Task: Look for space in Jacmel, Haiti from 5th September, 2023 to 12th September, 2023 for 2 adults in price range Rs.10000 to Rs.15000.  With 1  bedroom having 1 bed and 1 bathroom. Property type can be house, flat, guest house, hotel. Booking option can be shelf check-in. Required host language is English.
Action: Mouse moved to (428, 62)
Screenshot: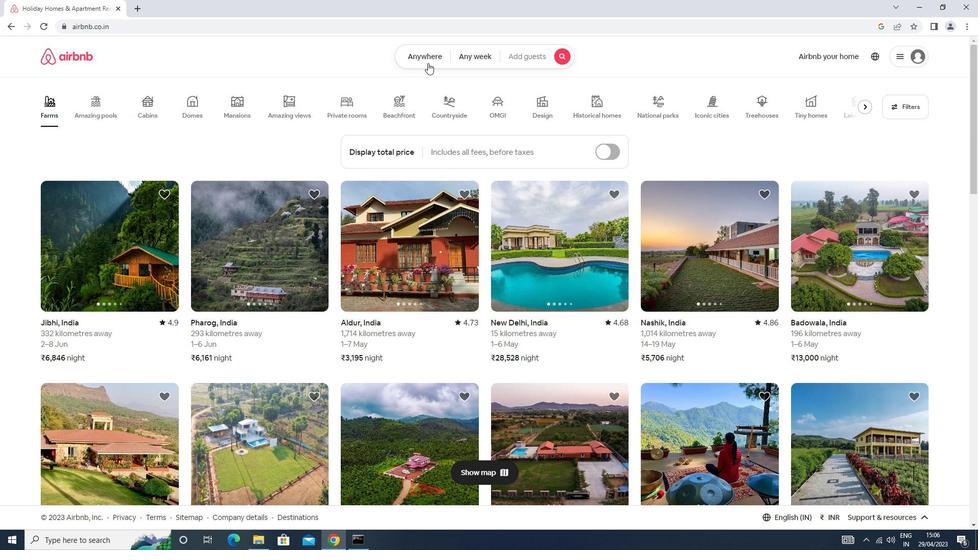 
Action: Mouse pressed left at (428, 62)
Screenshot: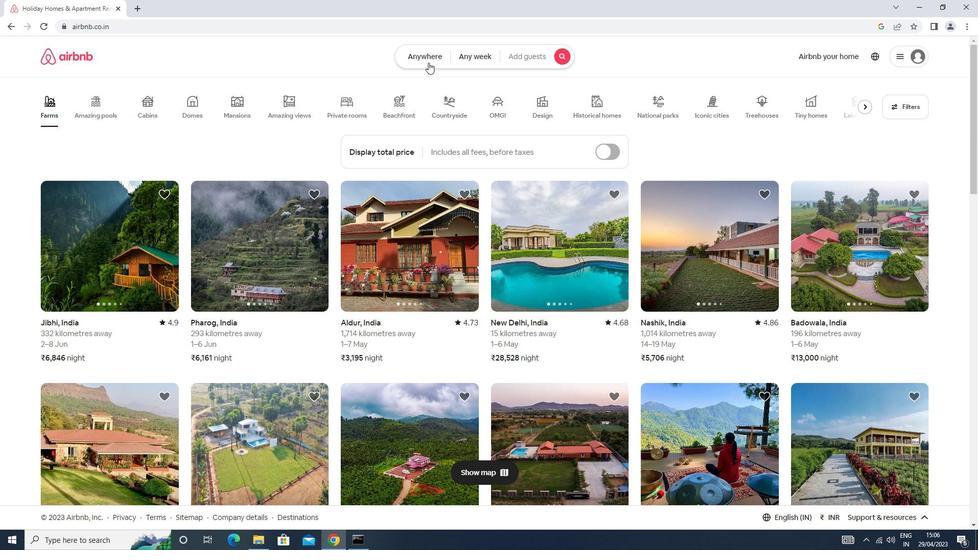 
Action: Mouse moved to (407, 92)
Screenshot: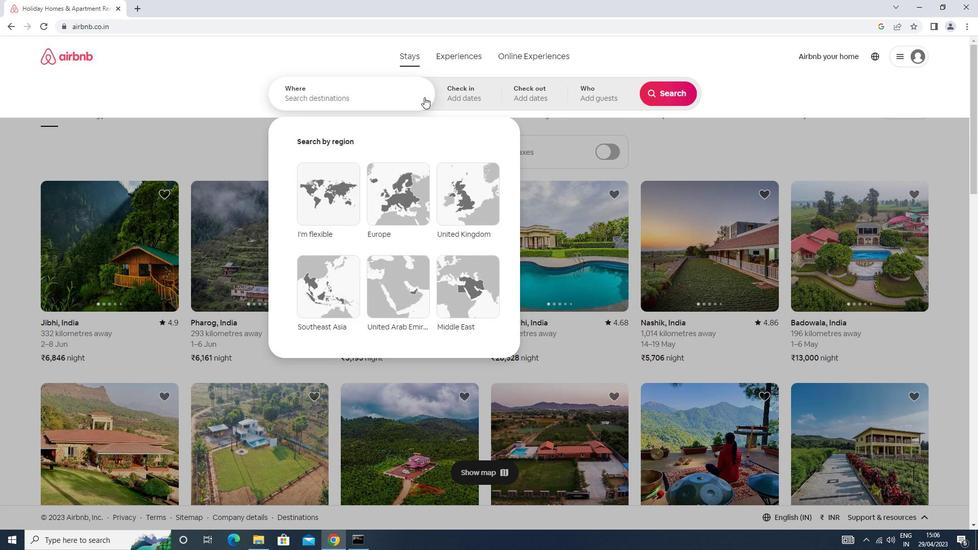 
Action: Mouse pressed left at (407, 92)
Screenshot: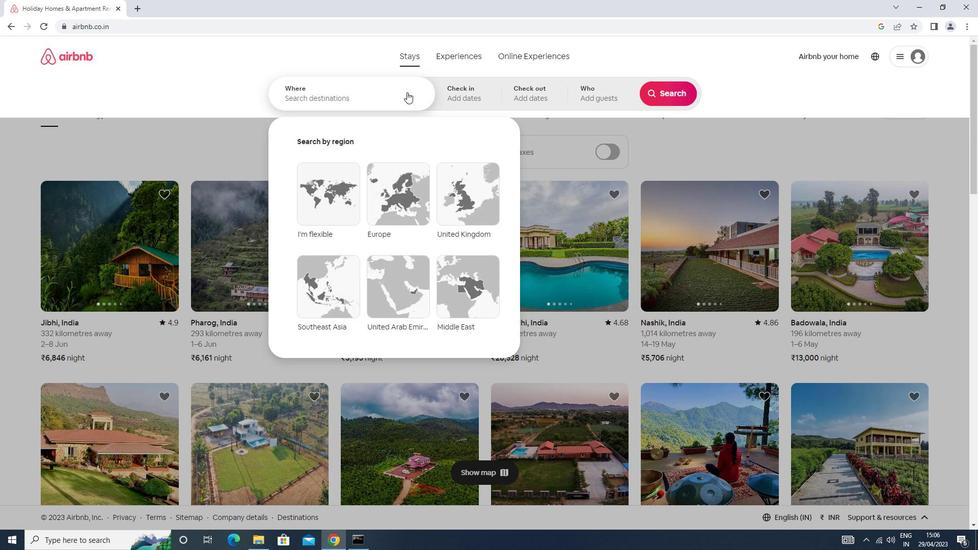 
Action: Mouse moved to (404, 92)
Screenshot: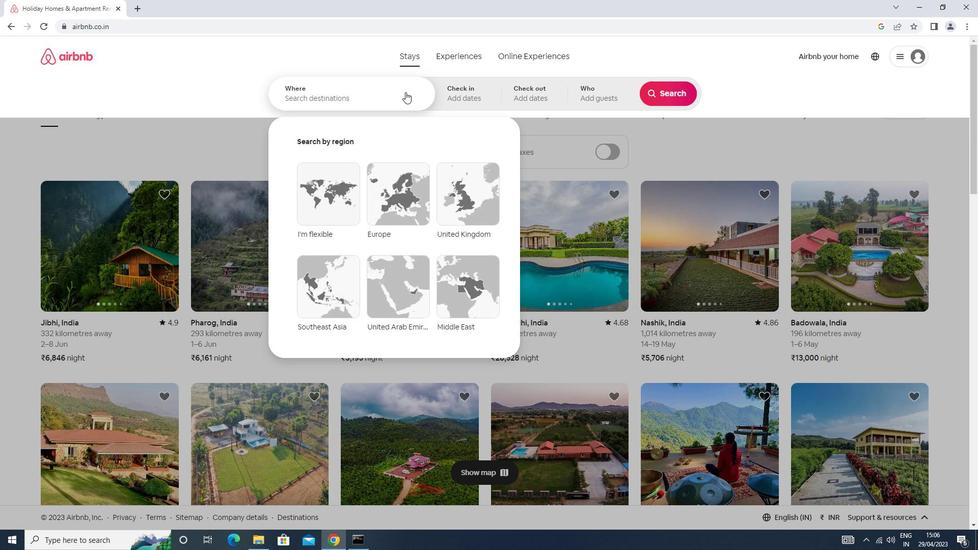 
Action: Key pressed <Key.caps_lock>j<Key.caps_lock>acmel<Key.down><Key.enter>
Screenshot: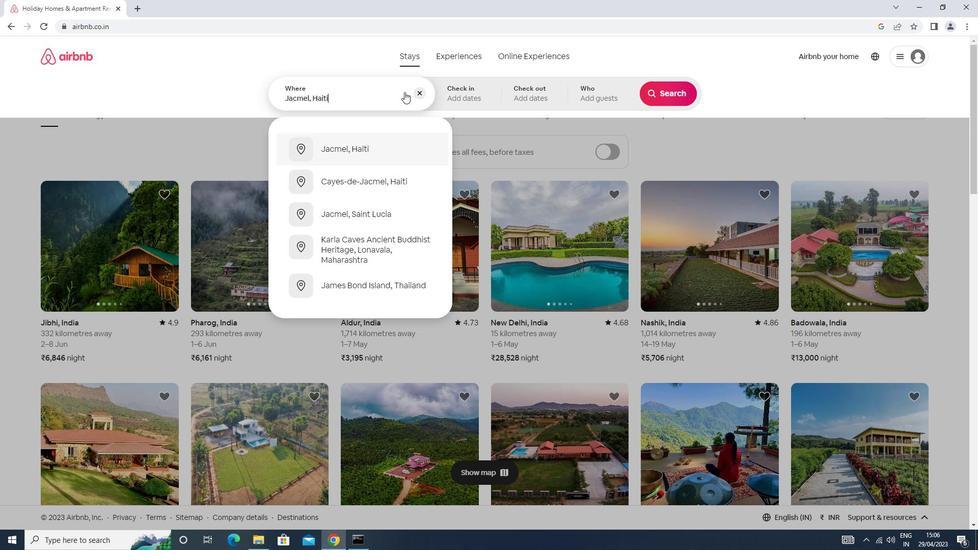 
Action: Mouse moved to (671, 174)
Screenshot: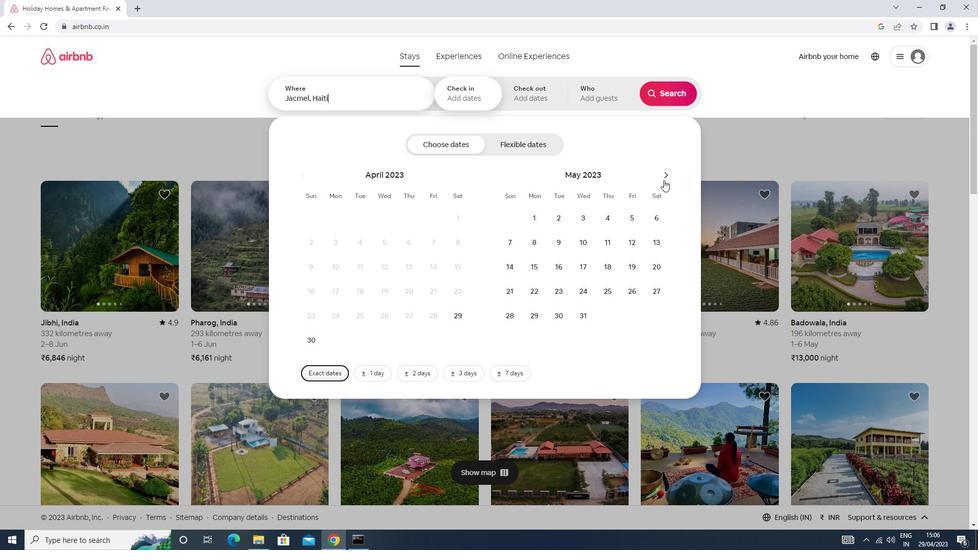 
Action: Mouse pressed left at (671, 174)
Screenshot: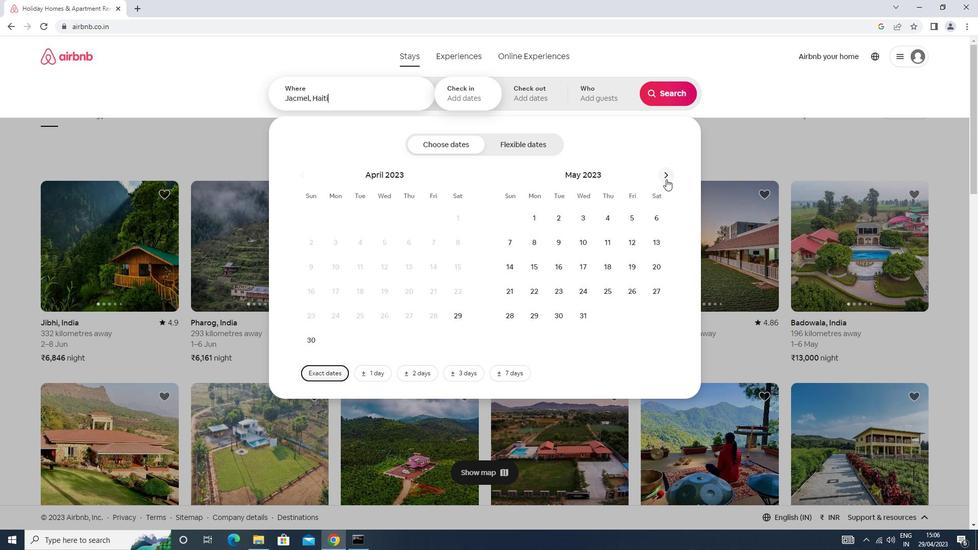 
Action: Mouse pressed left at (671, 174)
Screenshot: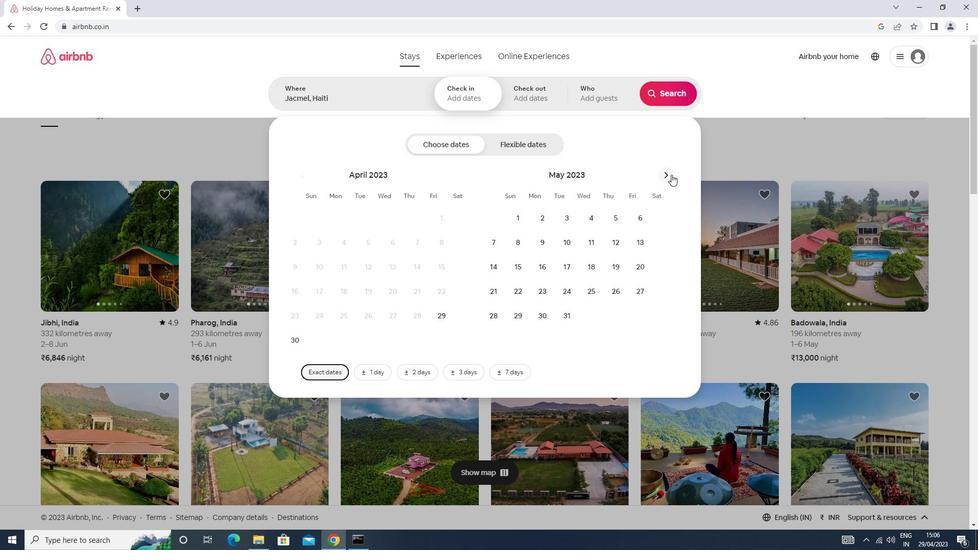 
Action: Mouse pressed left at (671, 174)
Screenshot: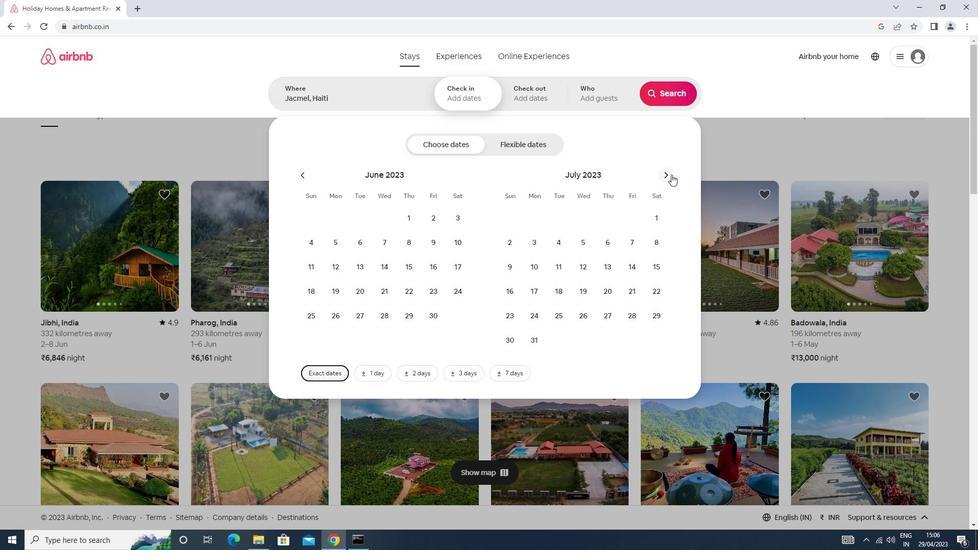 
Action: Mouse moved to (671, 172)
Screenshot: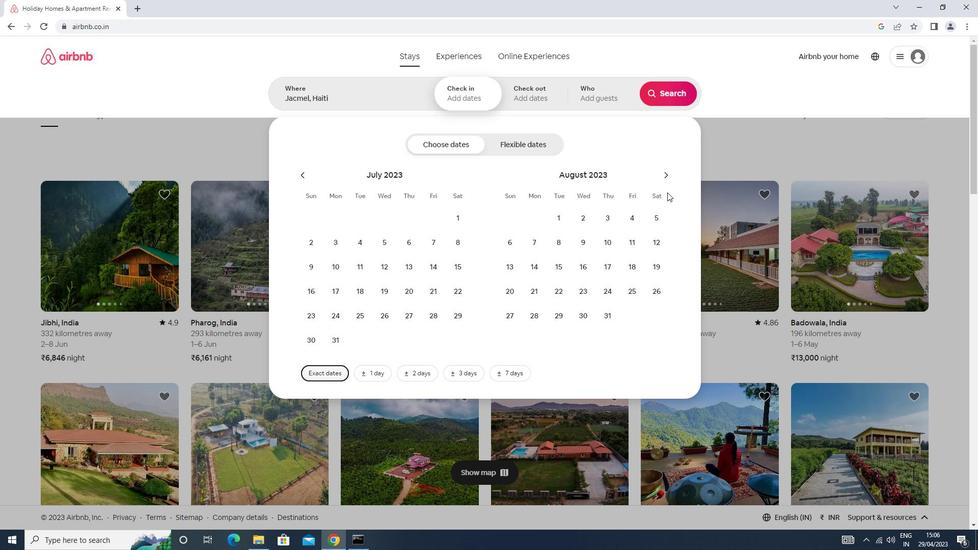 
Action: Mouse pressed left at (671, 172)
Screenshot: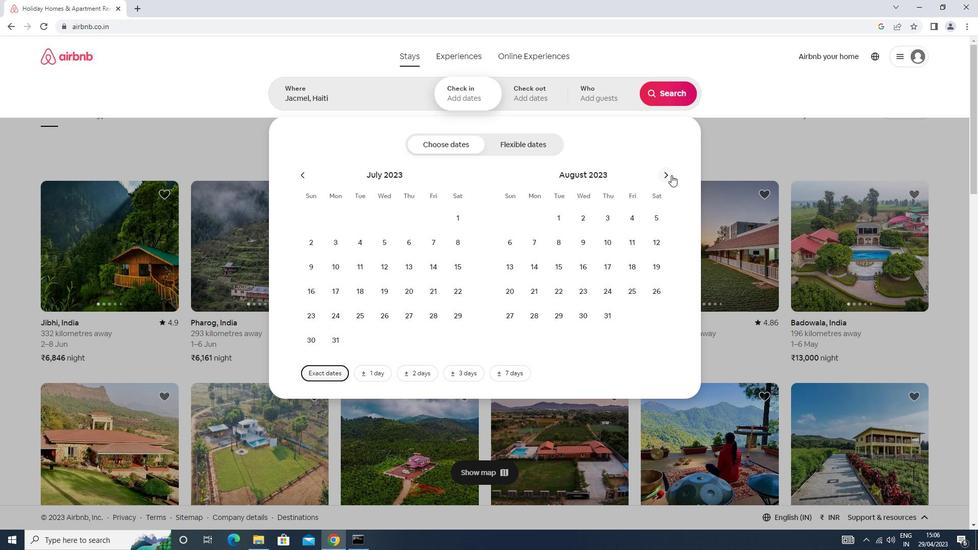 
Action: Mouse moved to (562, 237)
Screenshot: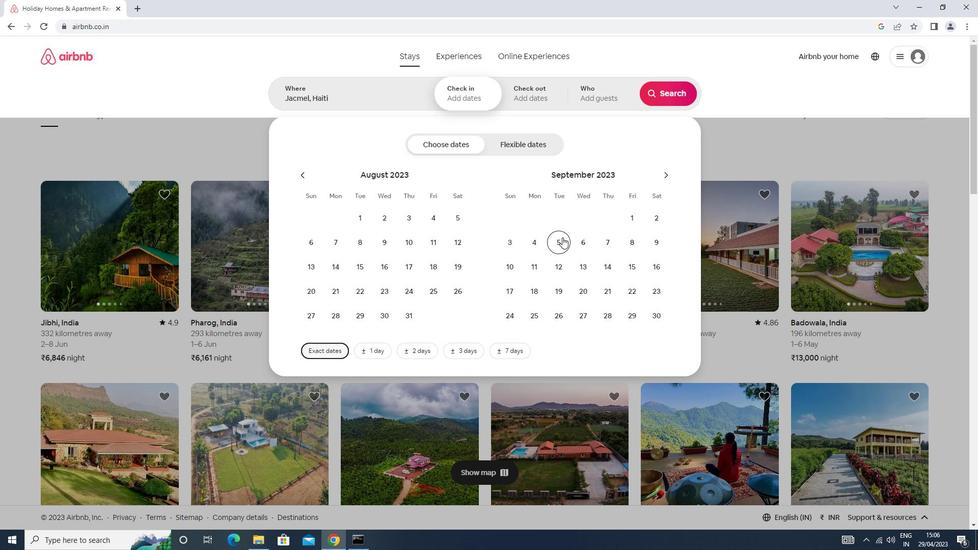 
Action: Mouse pressed left at (562, 237)
Screenshot: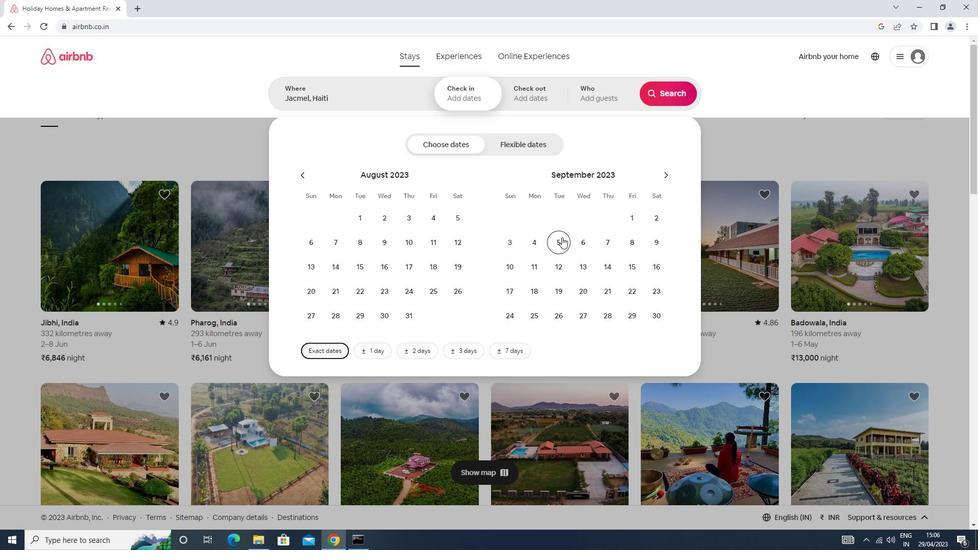 
Action: Mouse moved to (558, 262)
Screenshot: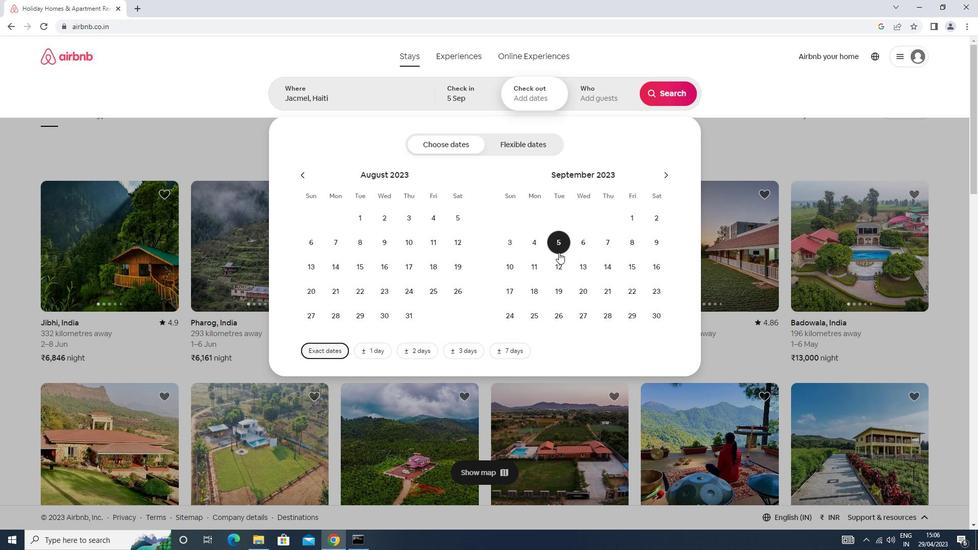 
Action: Mouse pressed left at (558, 262)
Screenshot: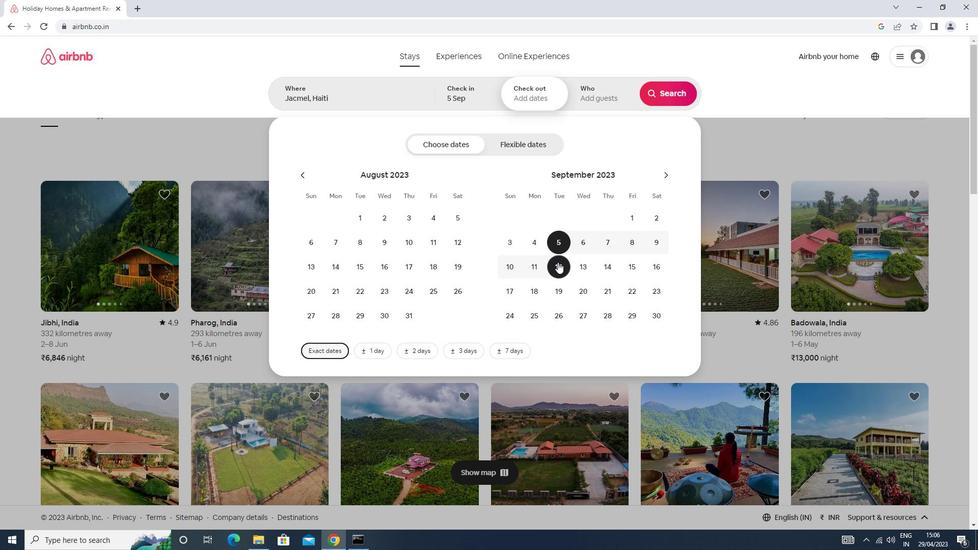 
Action: Mouse moved to (597, 97)
Screenshot: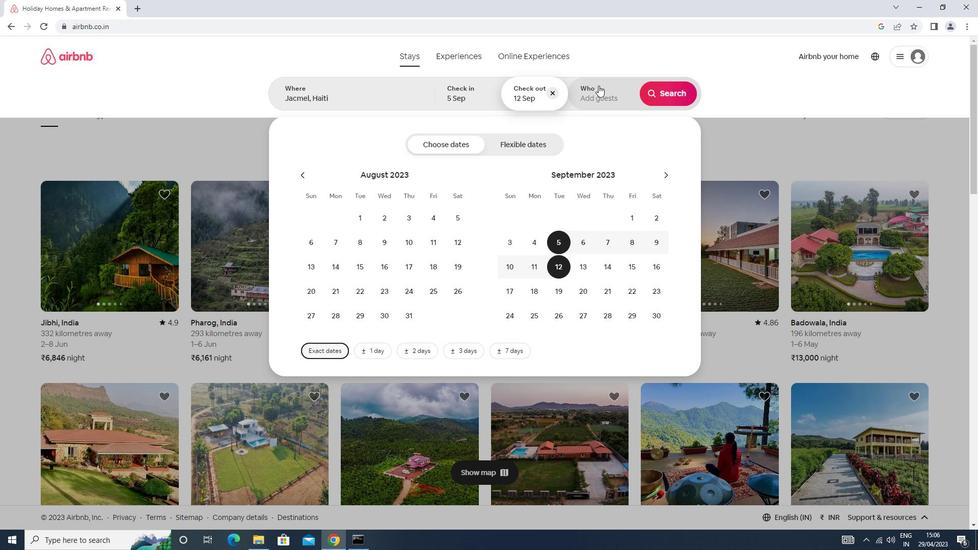 
Action: Mouse pressed left at (597, 97)
Screenshot: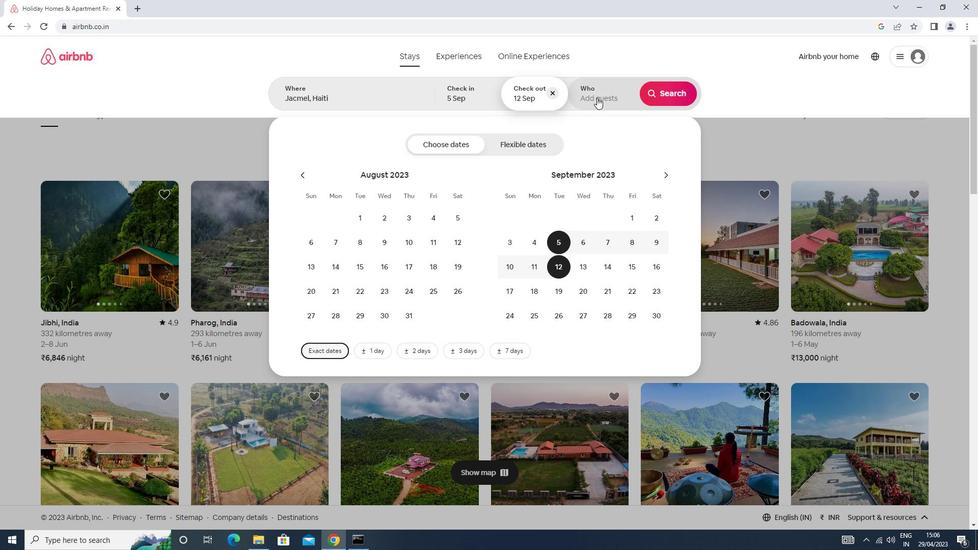 
Action: Mouse moved to (673, 152)
Screenshot: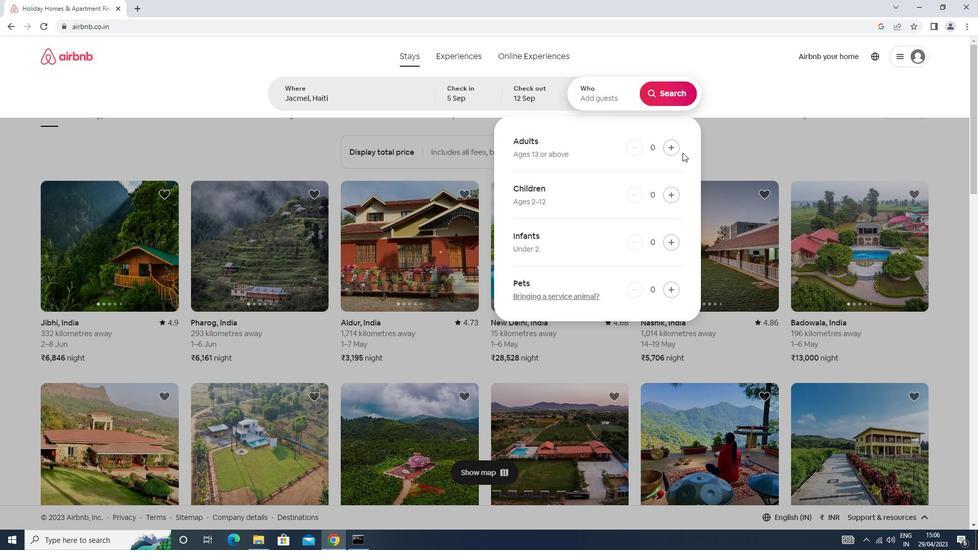 
Action: Mouse pressed left at (673, 152)
Screenshot: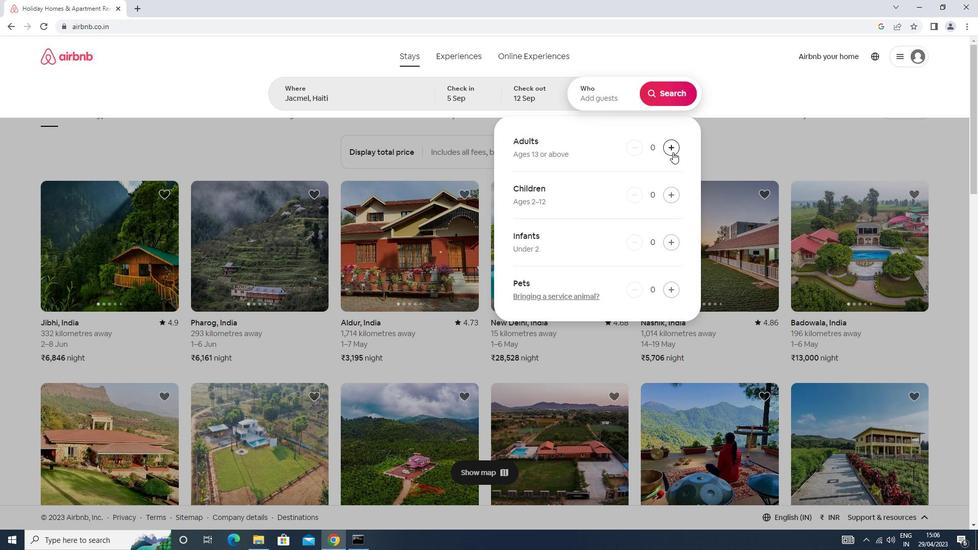 
Action: Mouse pressed left at (673, 152)
Screenshot: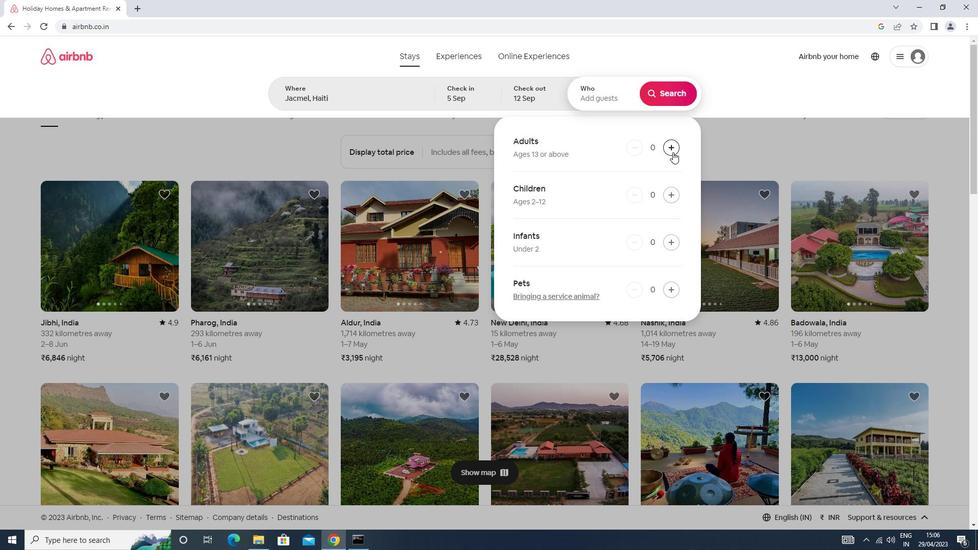 
Action: Mouse moved to (683, 86)
Screenshot: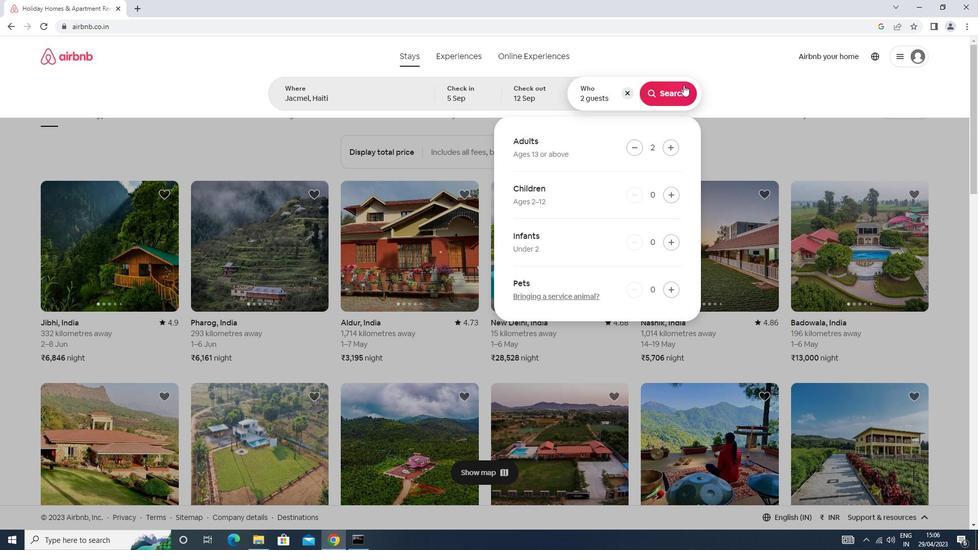 
Action: Mouse pressed left at (683, 86)
Screenshot: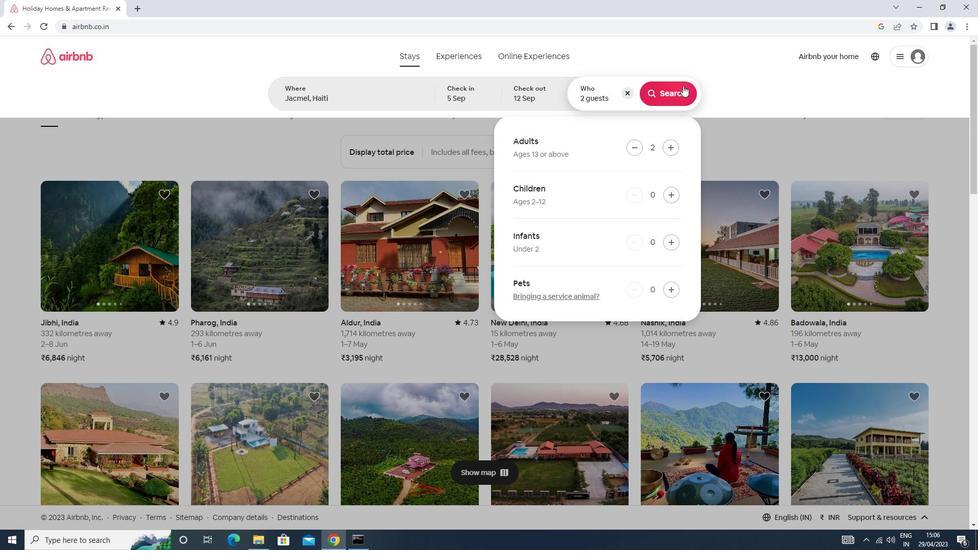 
Action: Mouse moved to (947, 96)
Screenshot: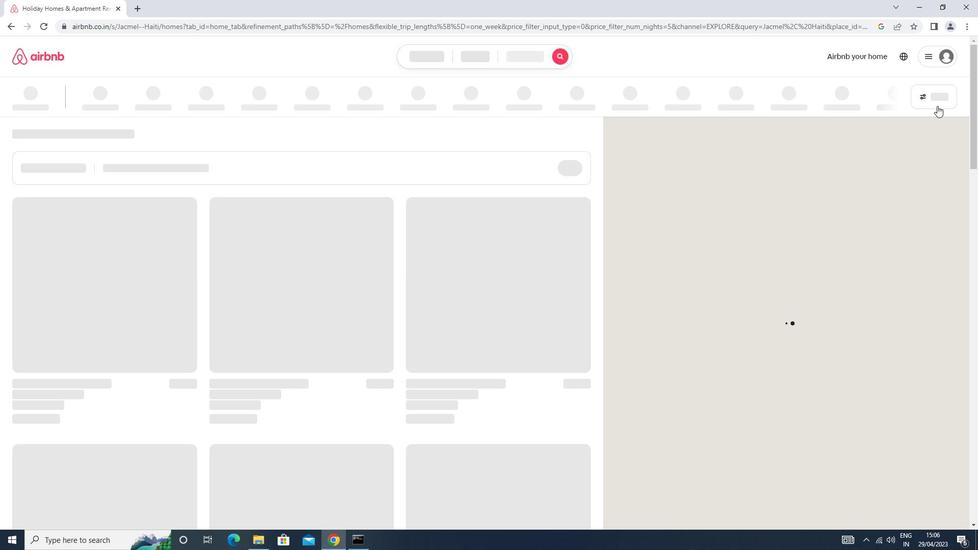 
Action: Mouse pressed left at (947, 96)
Screenshot: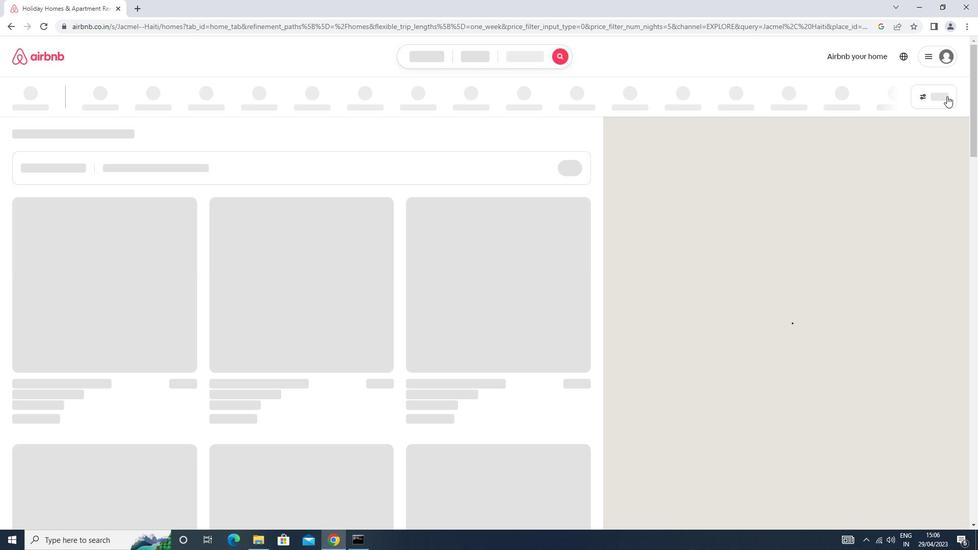 
Action: Mouse pressed left at (947, 96)
Screenshot: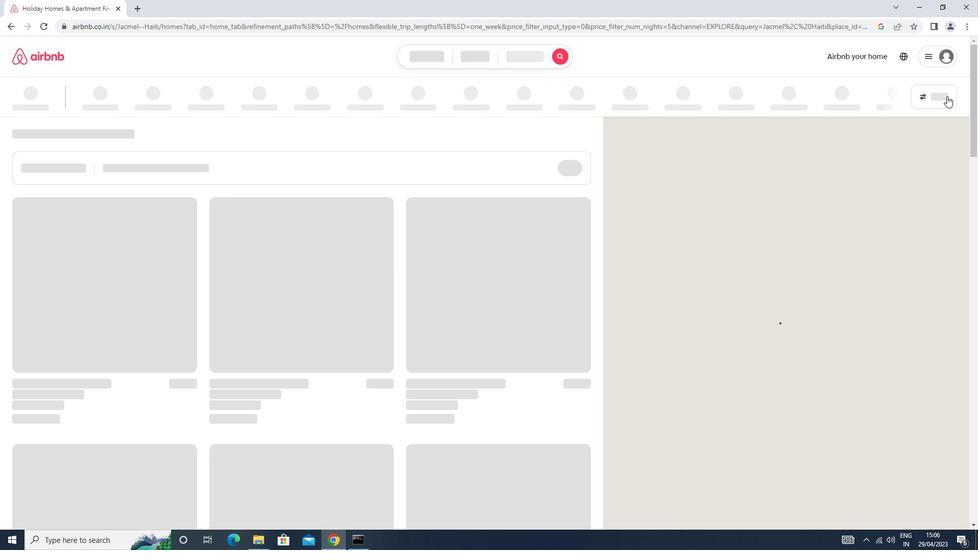 
Action: Mouse moved to (926, 100)
Screenshot: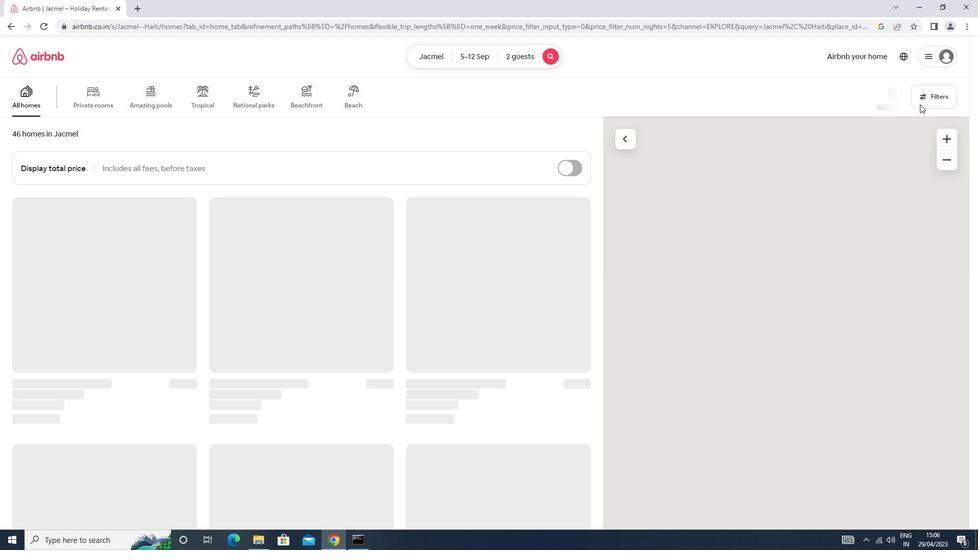 
Action: Mouse pressed left at (926, 100)
Screenshot: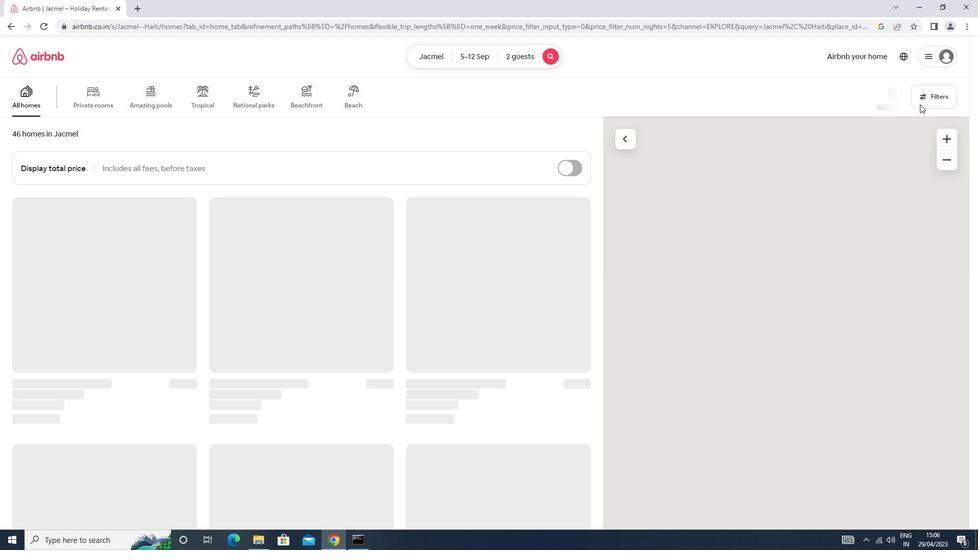 
Action: Mouse moved to (382, 225)
Screenshot: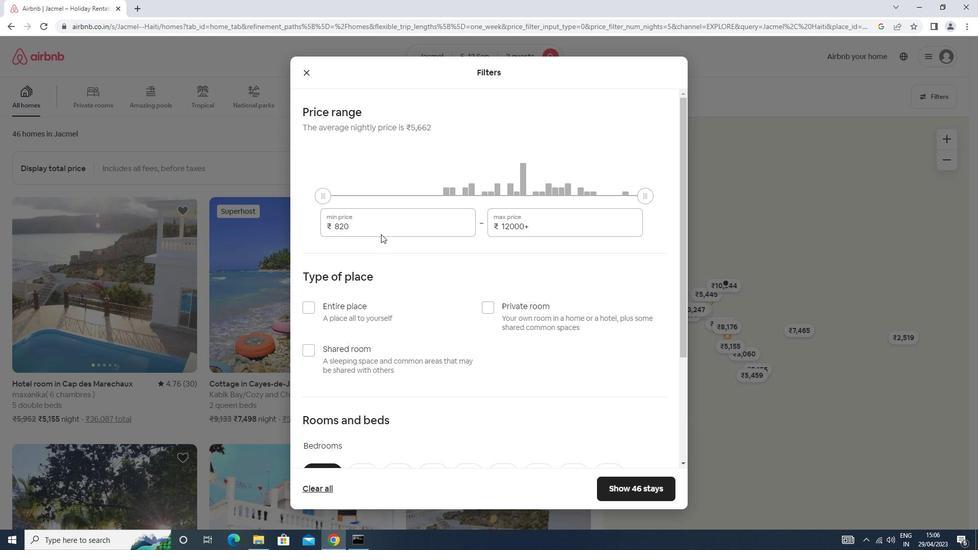 
Action: Mouse pressed left at (382, 225)
Screenshot: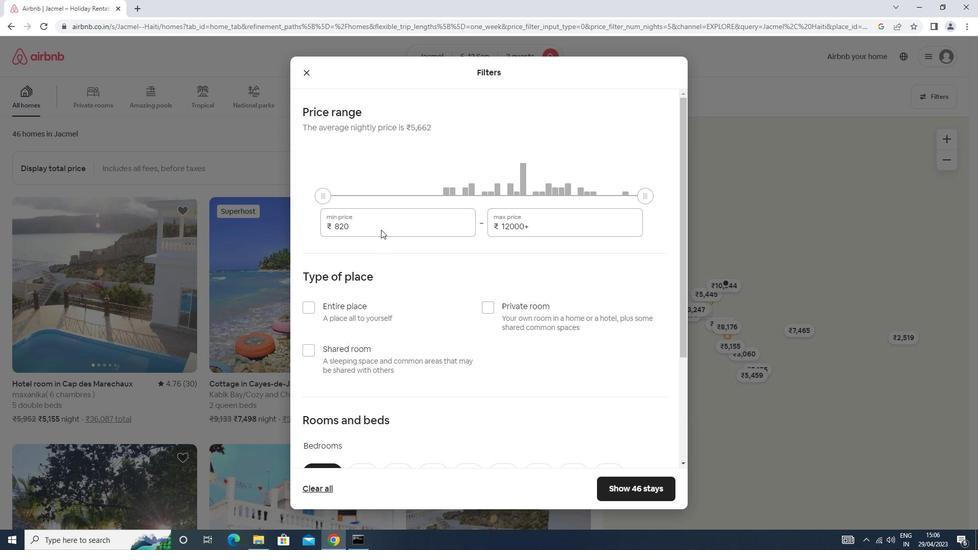 
Action: Mouse moved to (382, 224)
Screenshot: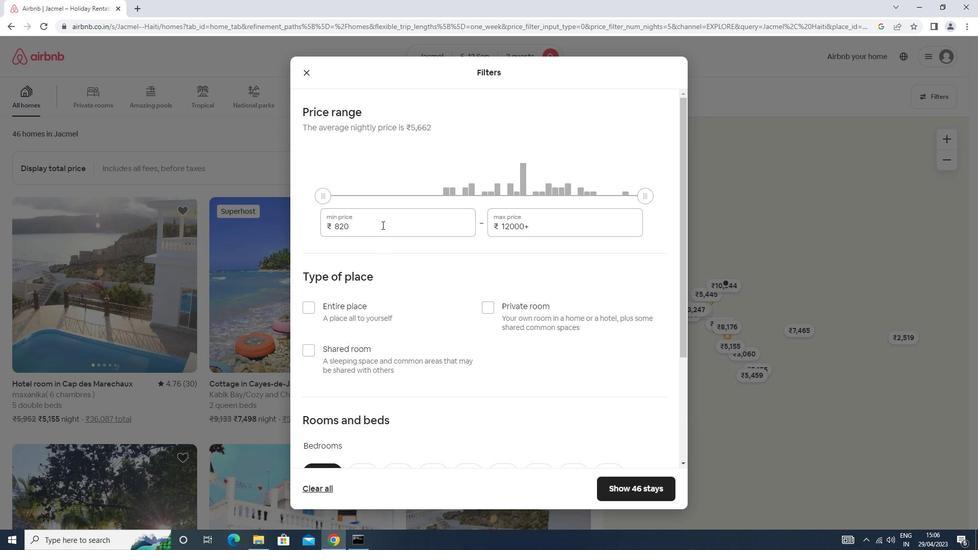 
Action: Key pressed <Key.backspace><Key.backspace><Key.backspace><Key.backspace><Key.backspace><Key.backspace><Key.backspace><Key.backspace>10000<Key.tab>15000
Screenshot: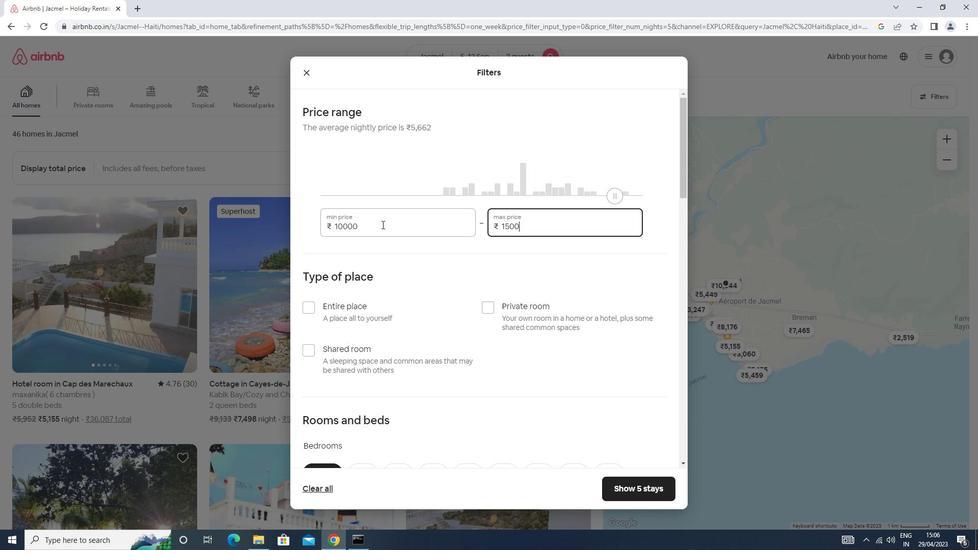 
Action: Mouse moved to (390, 217)
Screenshot: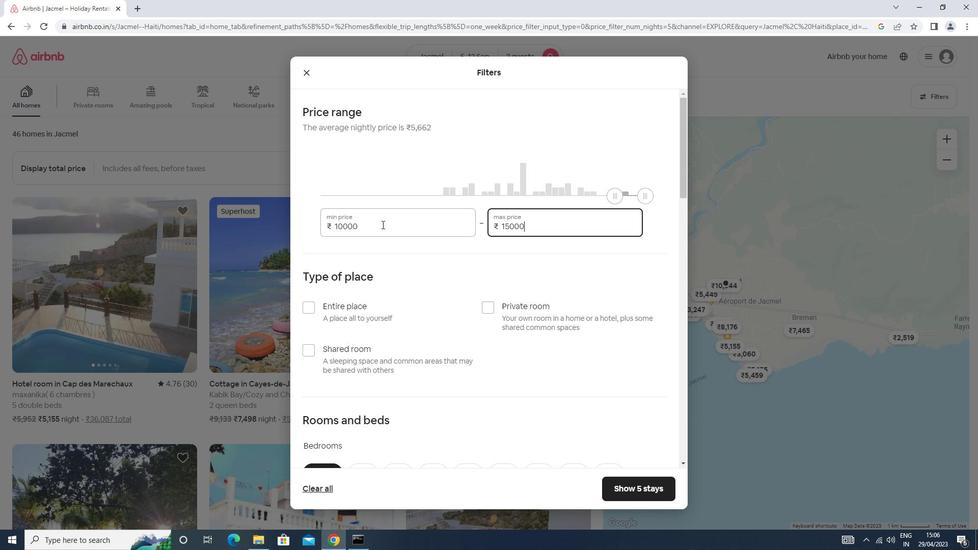 
Action: Mouse scrolled (390, 216) with delta (0, 0)
Screenshot: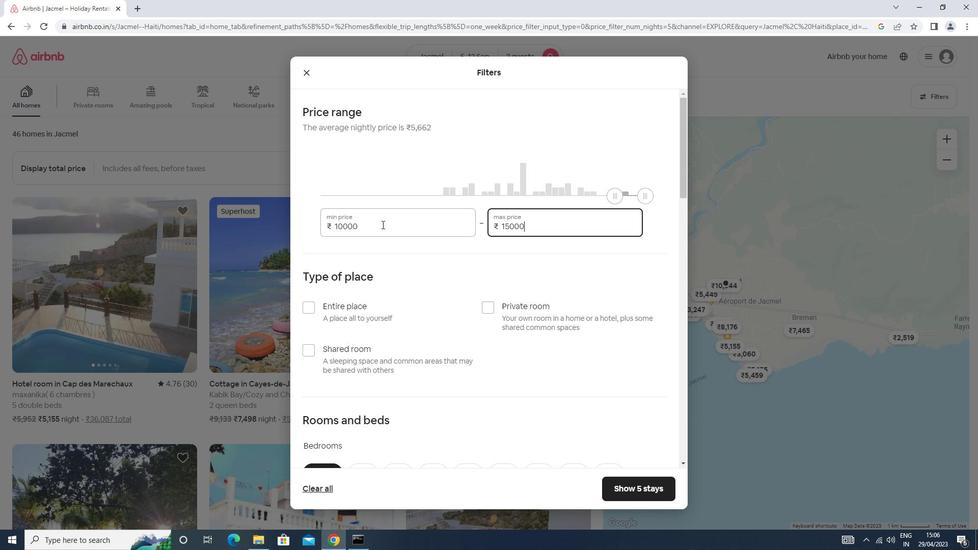 
Action: Mouse moved to (374, 224)
Screenshot: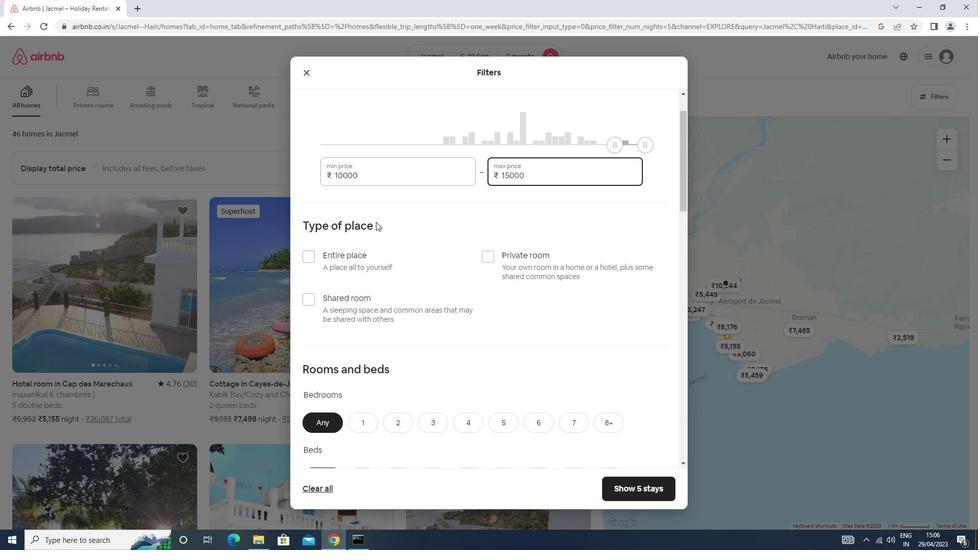 
Action: Mouse scrolled (374, 224) with delta (0, 0)
Screenshot: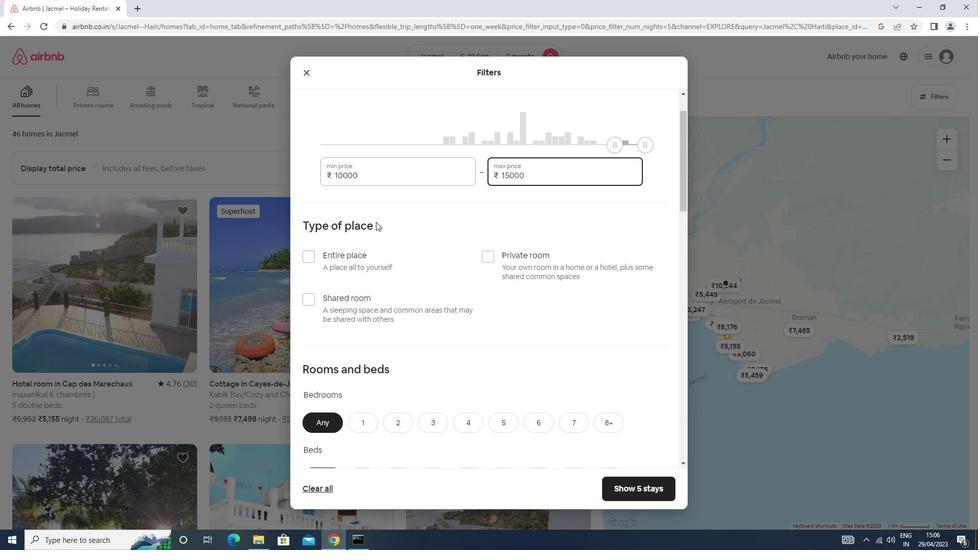 
Action: Mouse moved to (374, 224)
Screenshot: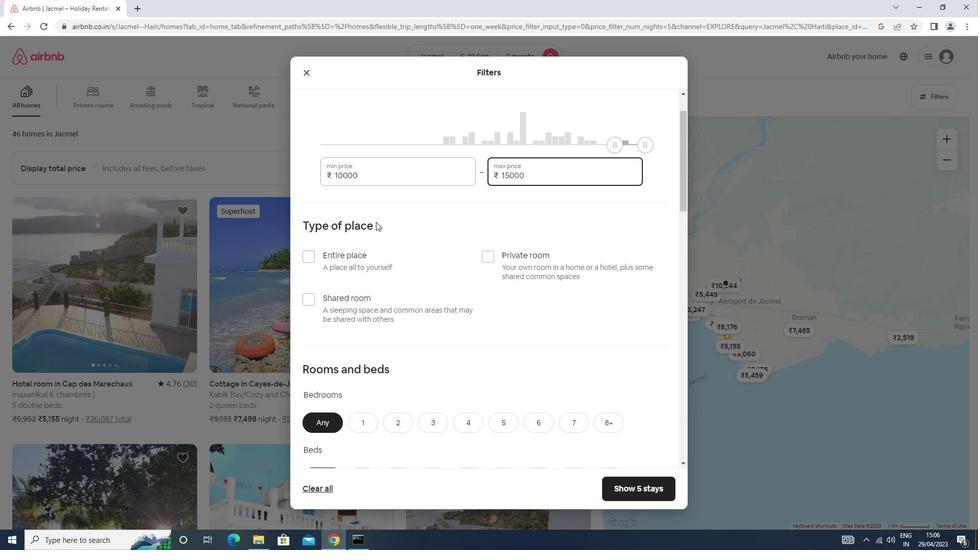 
Action: Mouse scrolled (374, 224) with delta (0, 0)
Screenshot: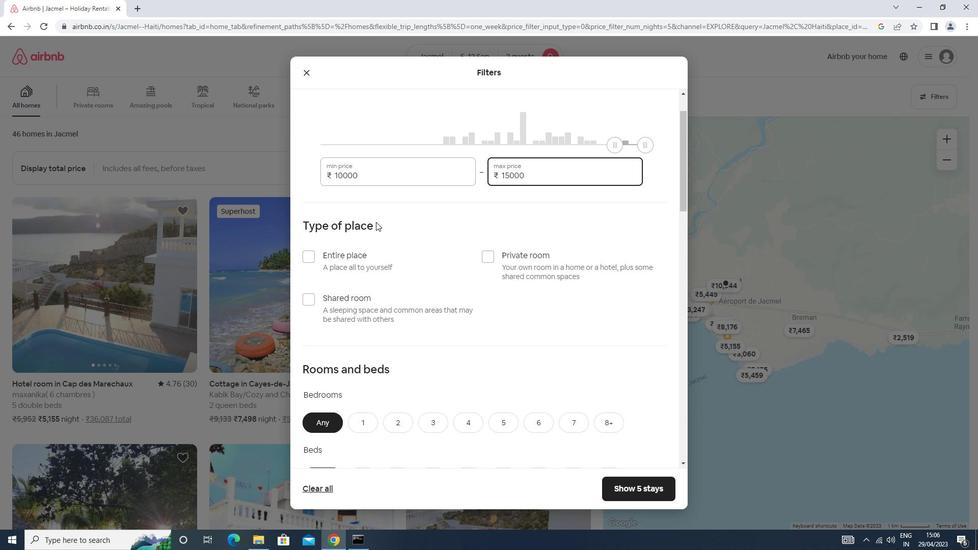 
Action: Mouse moved to (357, 319)
Screenshot: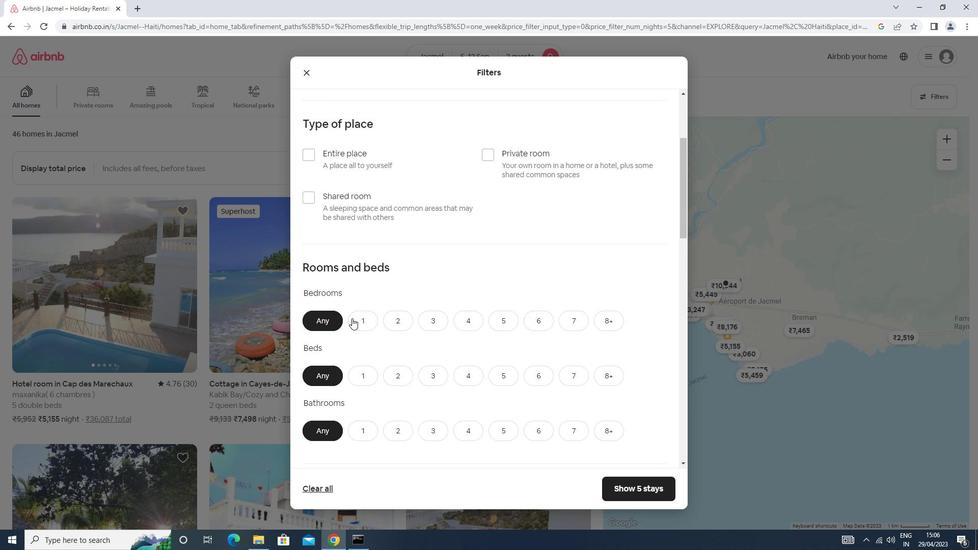 
Action: Mouse pressed left at (357, 319)
Screenshot: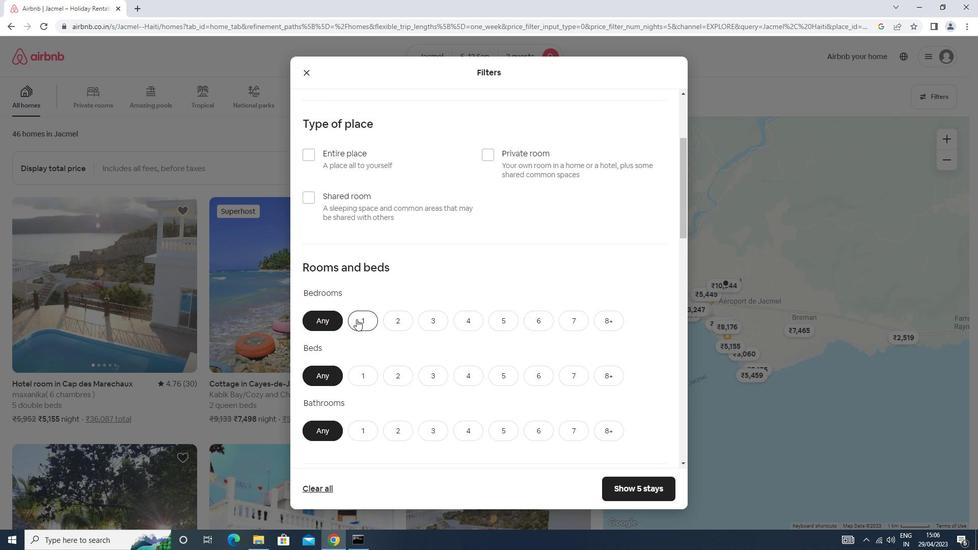 
Action: Mouse moved to (357, 319)
Screenshot: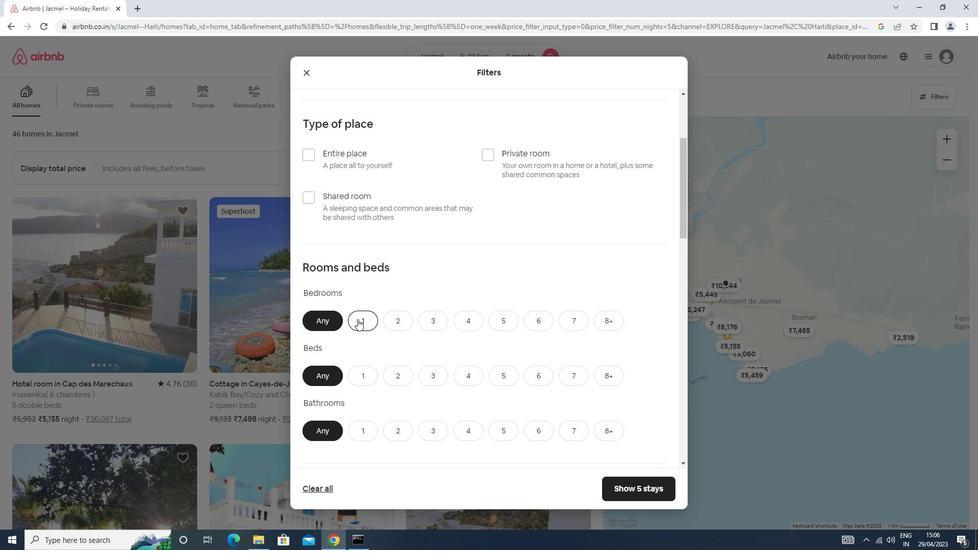 
Action: Mouse scrolled (357, 319) with delta (0, 0)
Screenshot: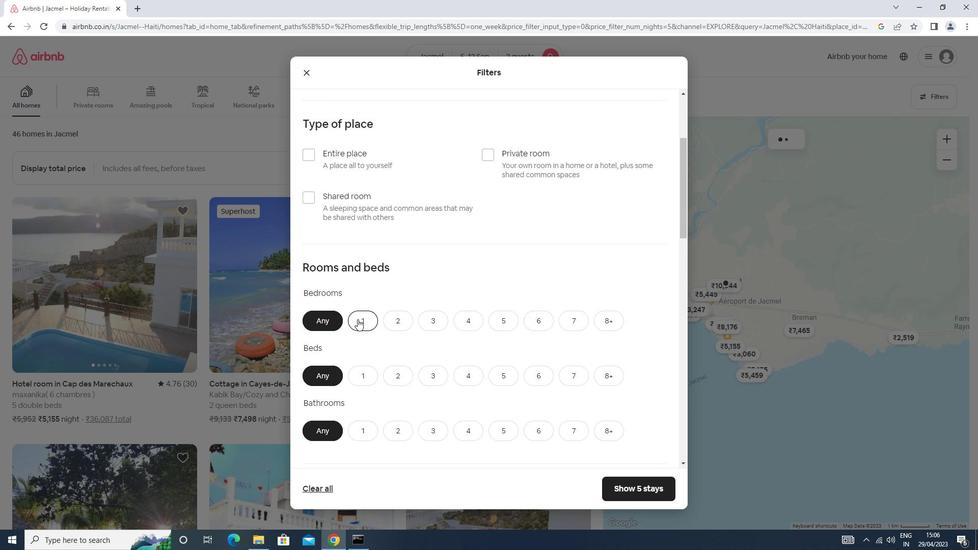 
Action: Mouse scrolled (357, 319) with delta (0, 0)
Screenshot: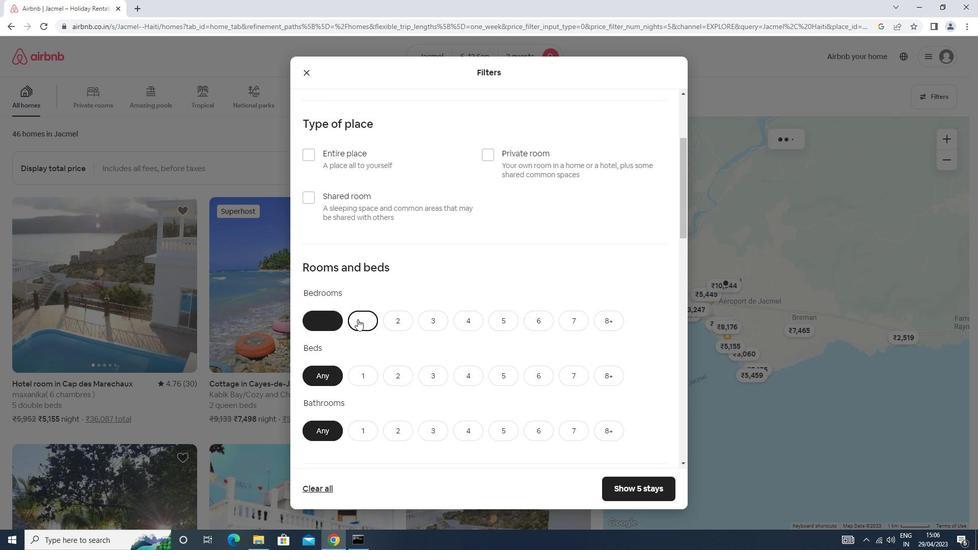 
Action: Mouse moved to (367, 269)
Screenshot: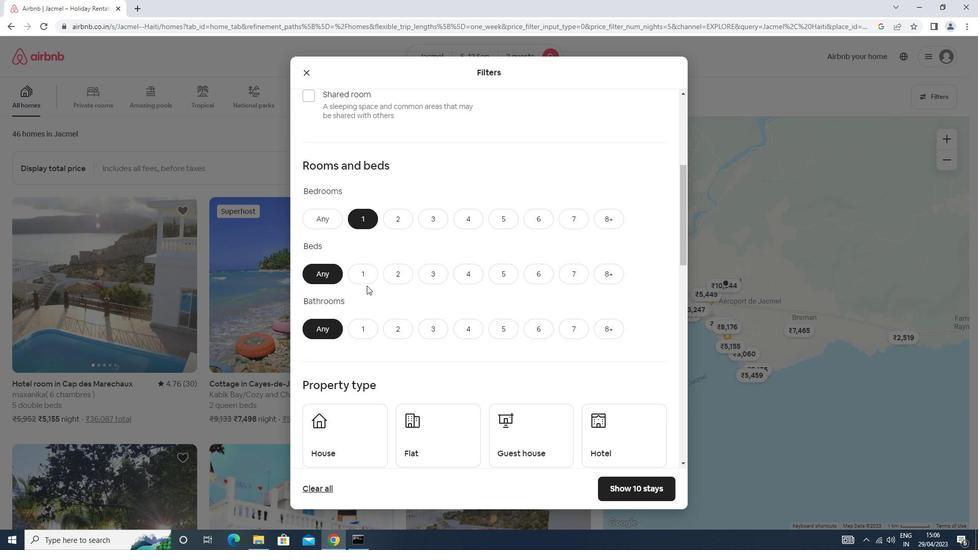 
Action: Mouse pressed left at (367, 269)
Screenshot: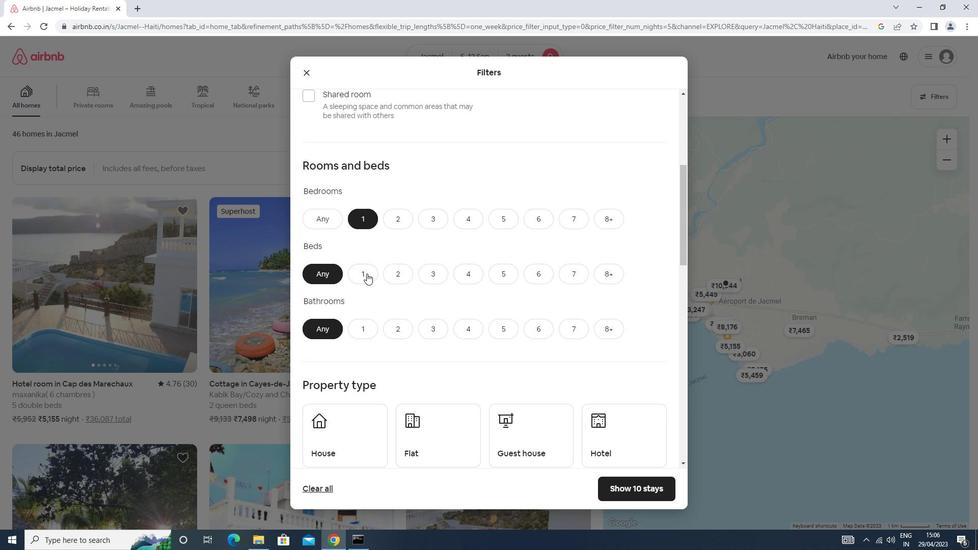 
Action: Mouse scrolled (367, 268) with delta (0, 0)
Screenshot: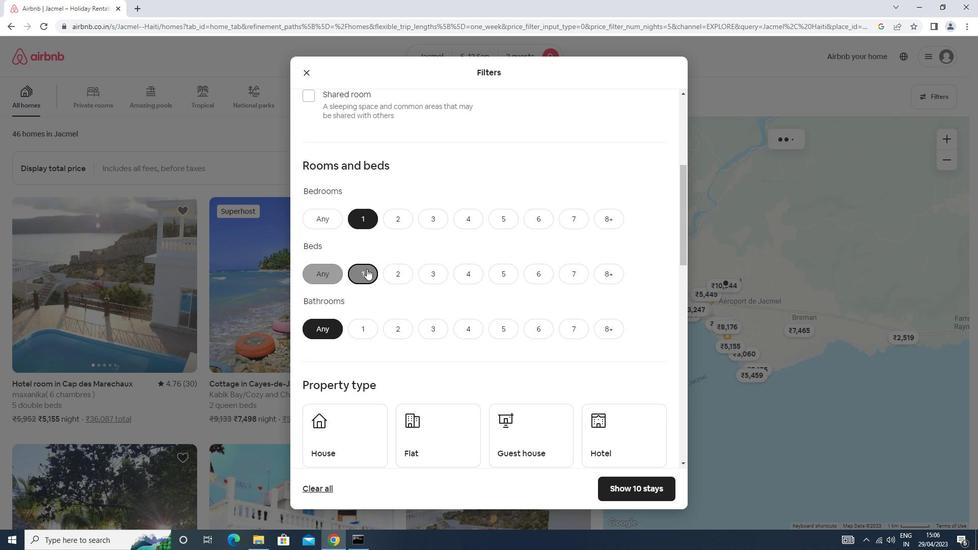 
Action: Mouse scrolled (367, 268) with delta (0, 0)
Screenshot: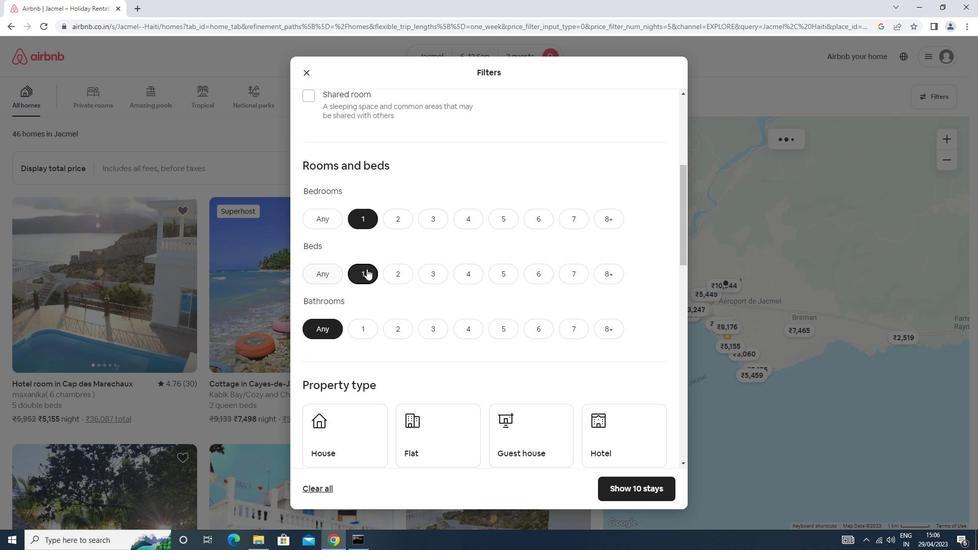 
Action: Mouse moved to (366, 228)
Screenshot: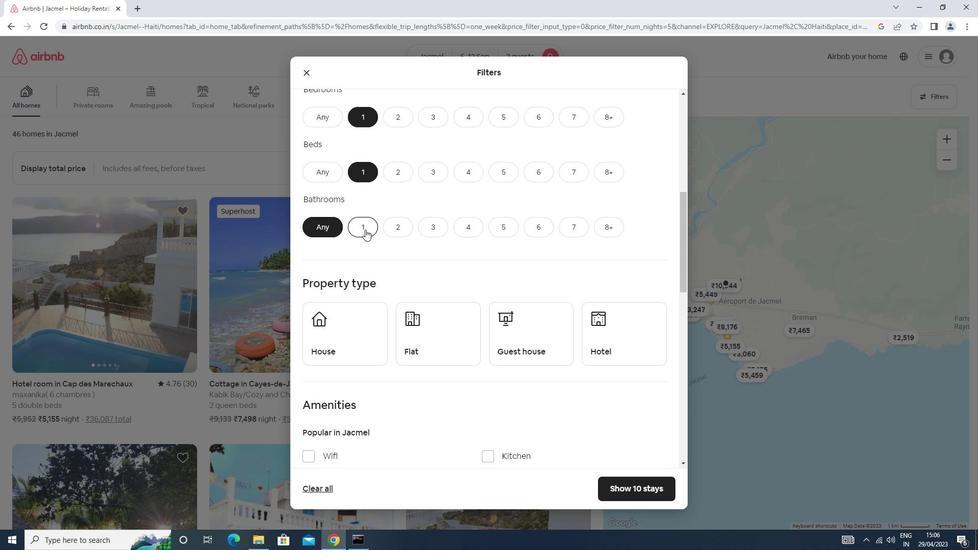 
Action: Mouse pressed left at (366, 228)
Screenshot: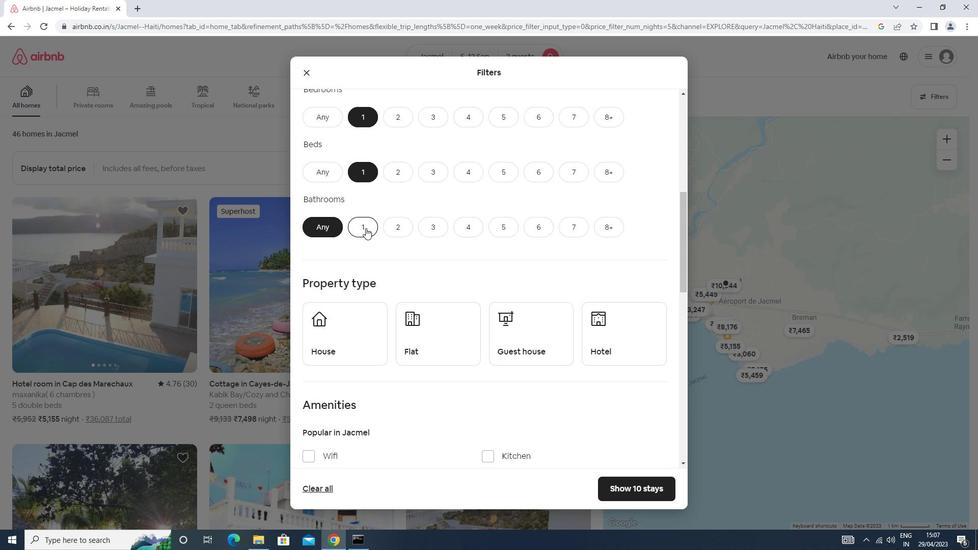 
Action: Mouse scrolled (366, 227) with delta (0, 0)
Screenshot: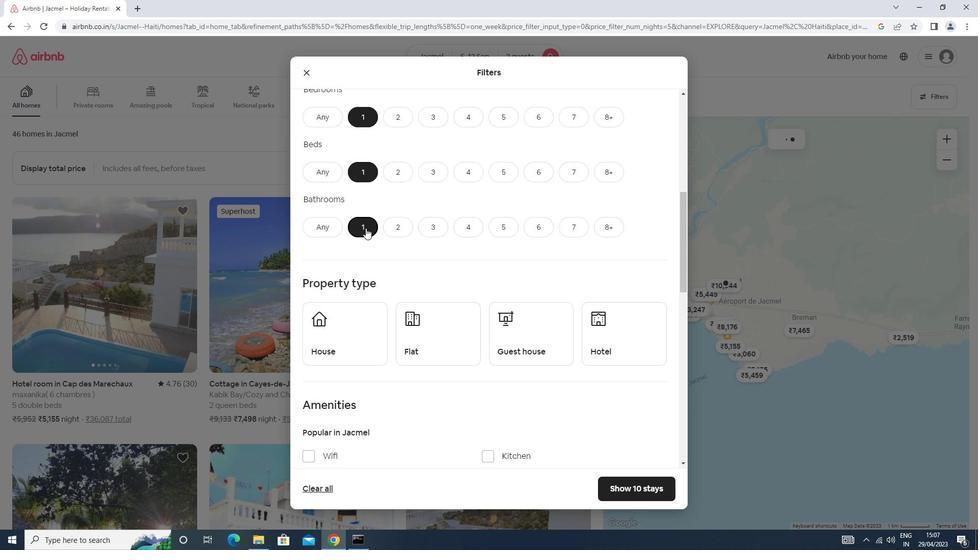 
Action: Mouse scrolled (366, 227) with delta (0, 0)
Screenshot: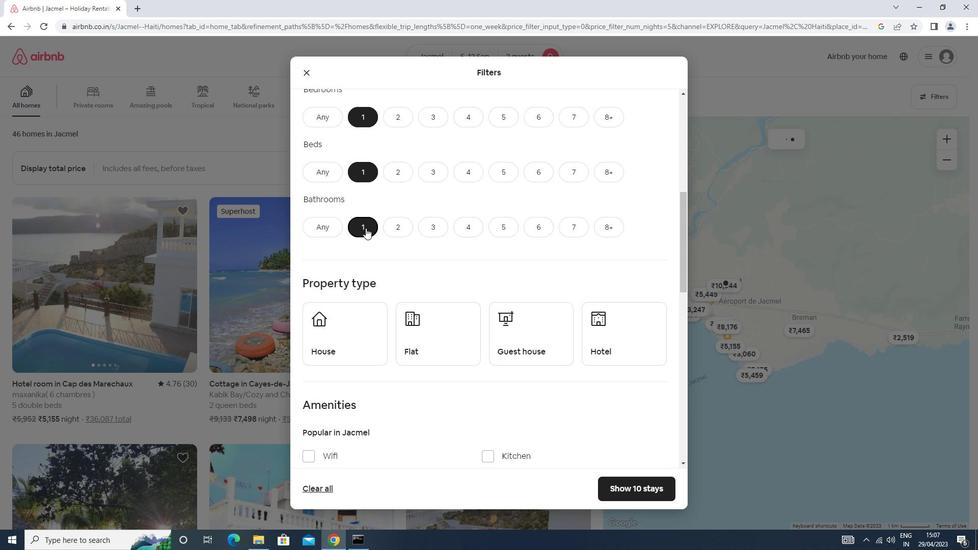 
Action: Mouse moved to (364, 231)
Screenshot: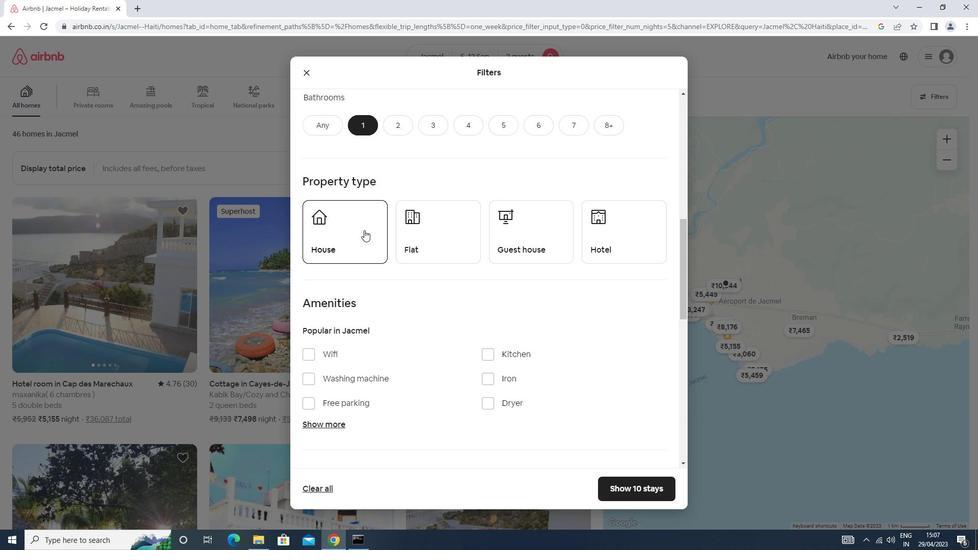 
Action: Mouse pressed left at (364, 231)
Screenshot: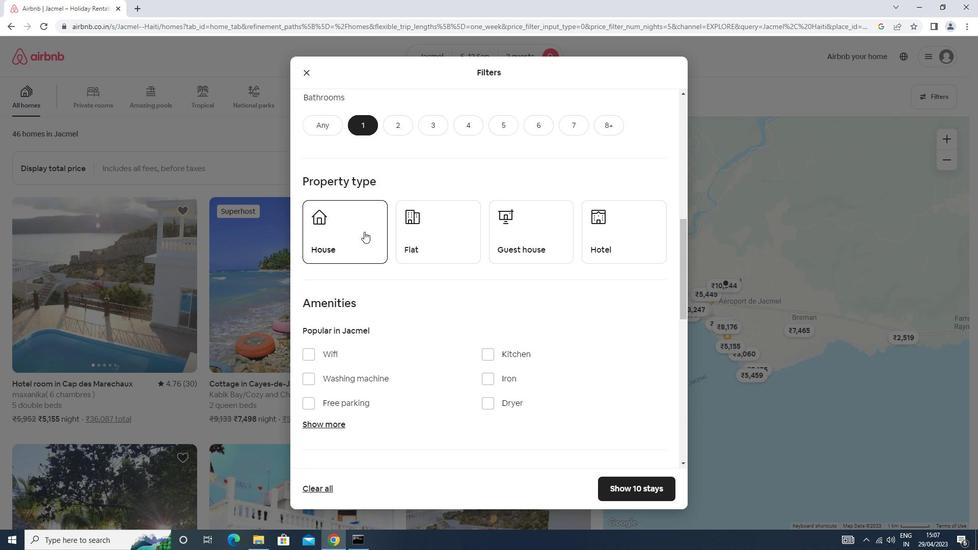 
Action: Mouse moved to (424, 239)
Screenshot: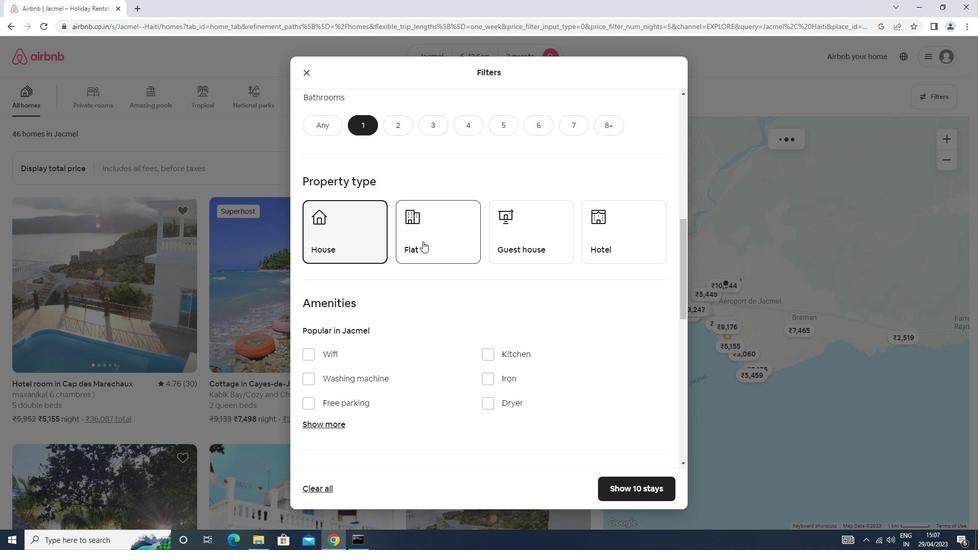 
Action: Mouse pressed left at (424, 239)
Screenshot: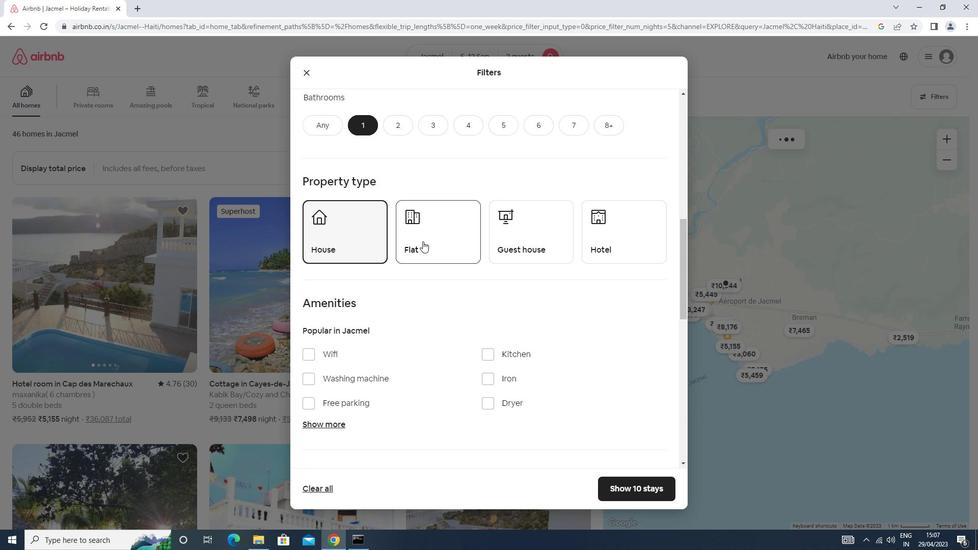 
Action: Mouse moved to (521, 237)
Screenshot: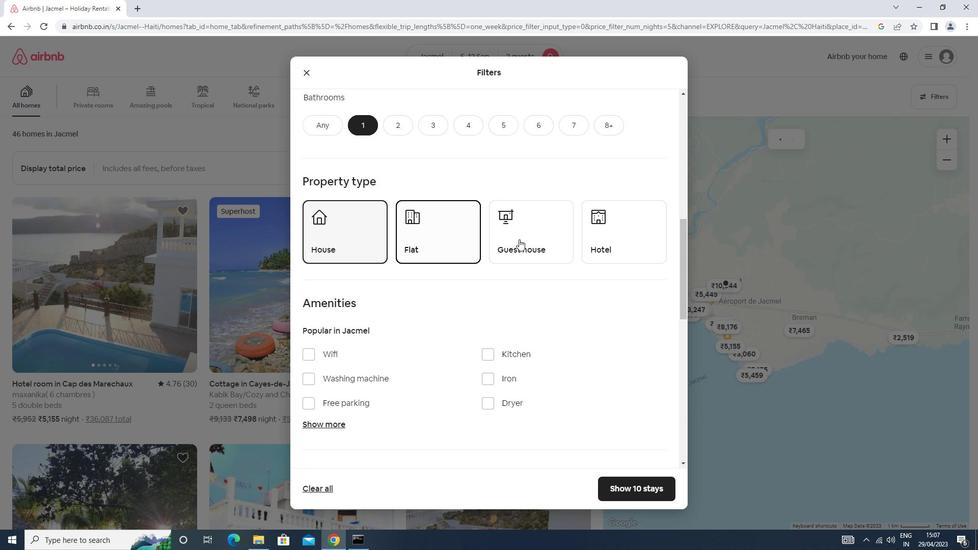 
Action: Mouse pressed left at (521, 237)
Screenshot: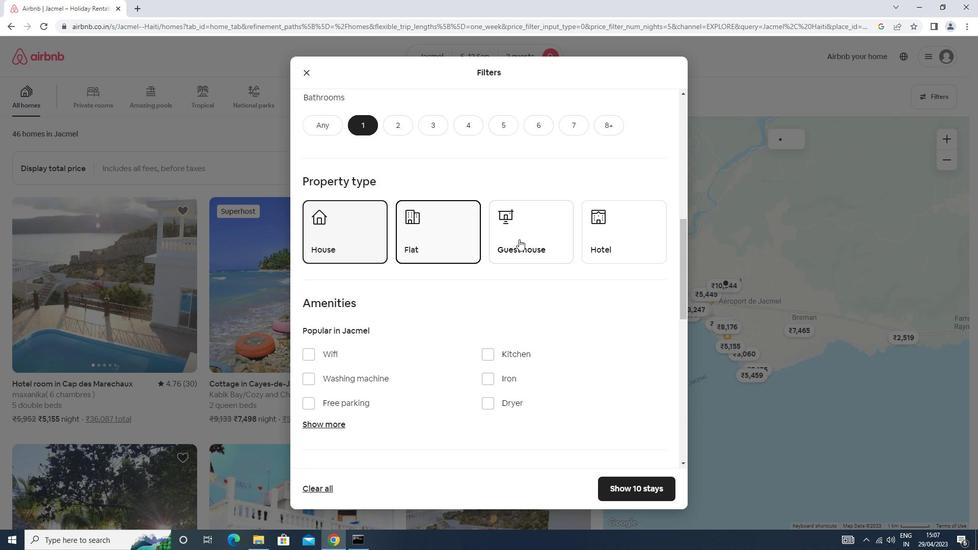 
Action: Mouse moved to (612, 240)
Screenshot: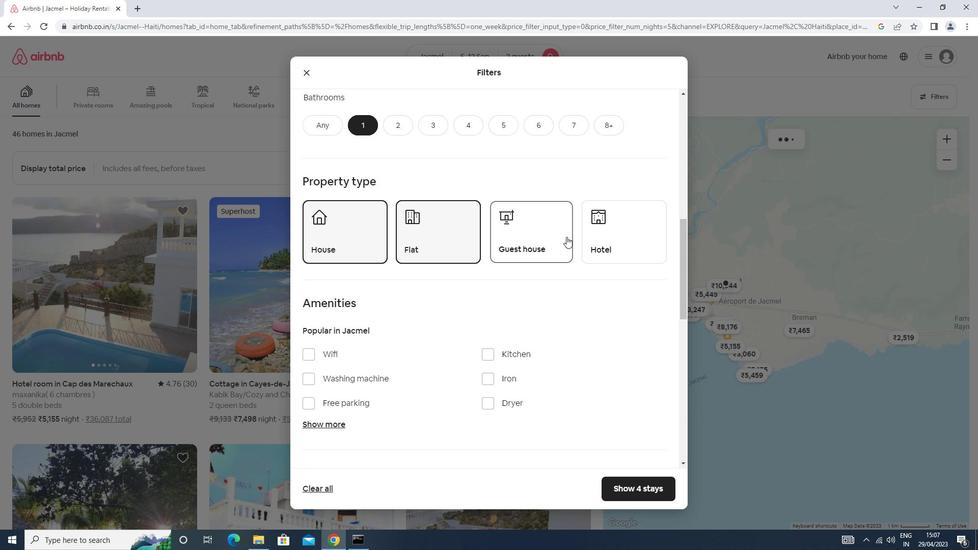 
Action: Mouse pressed left at (612, 240)
Screenshot: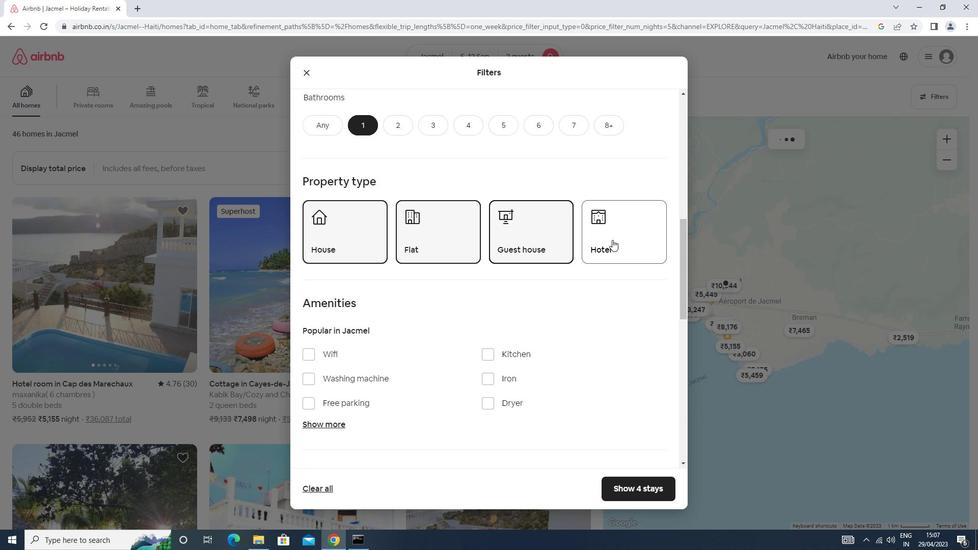 
Action: Mouse moved to (601, 245)
Screenshot: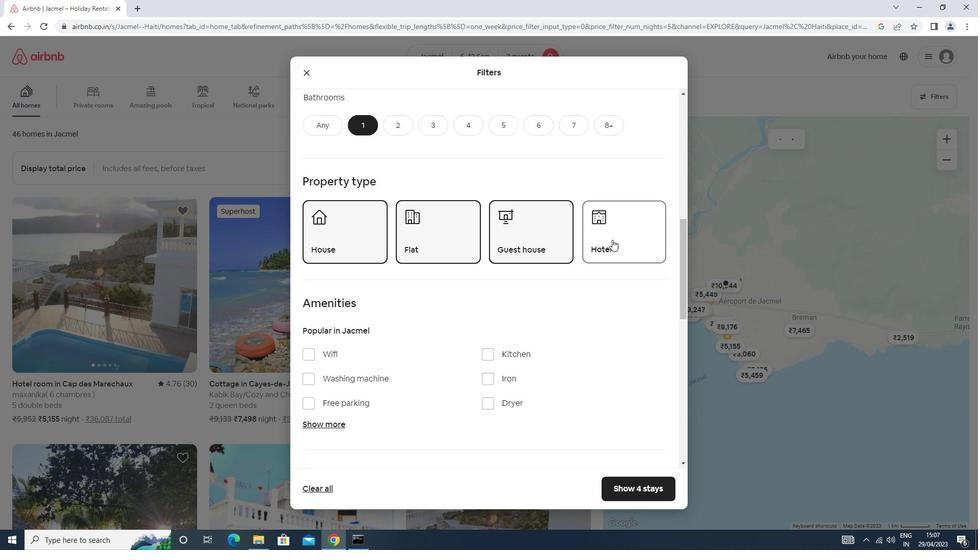 
Action: Mouse scrolled (601, 244) with delta (0, 0)
Screenshot: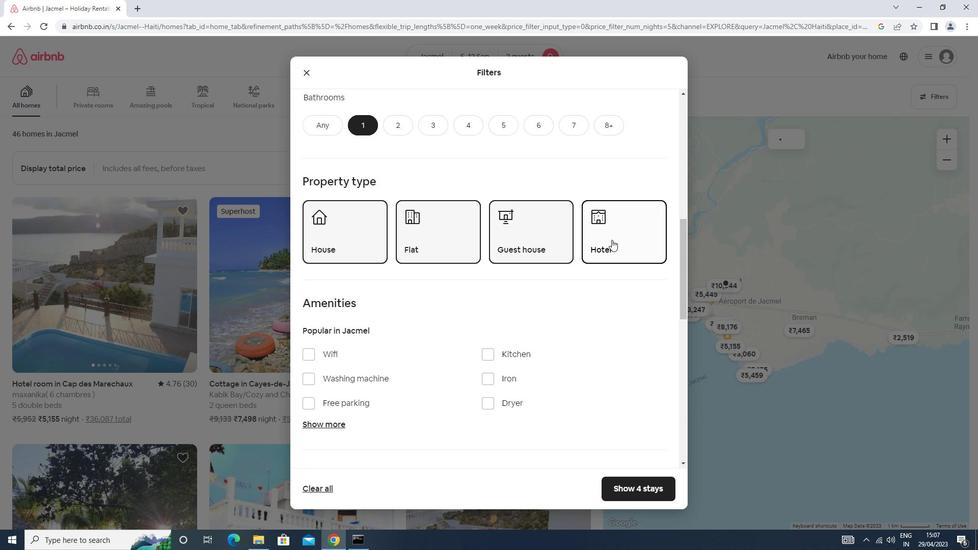 
Action: Mouse moved to (601, 245)
Screenshot: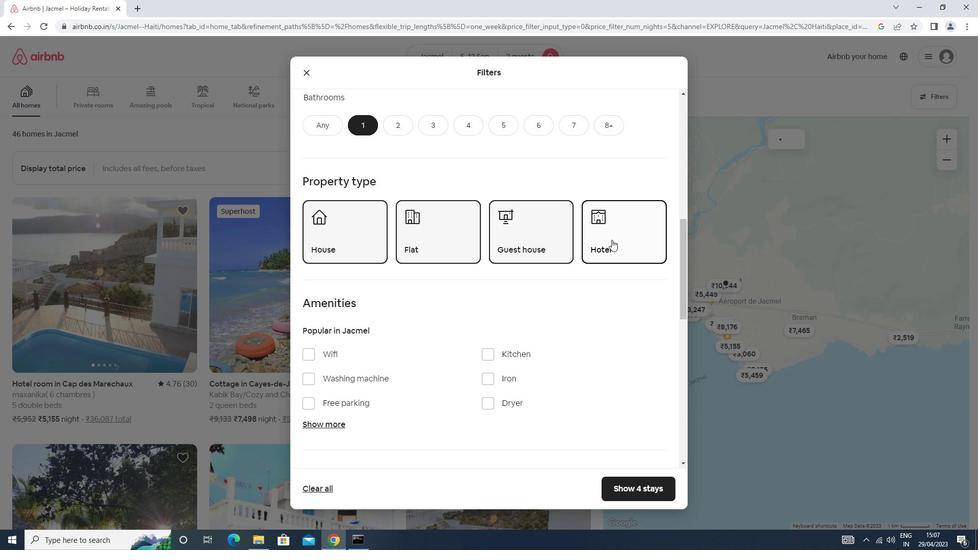 
Action: Mouse scrolled (601, 244) with delta (0, 0)
Screenshot: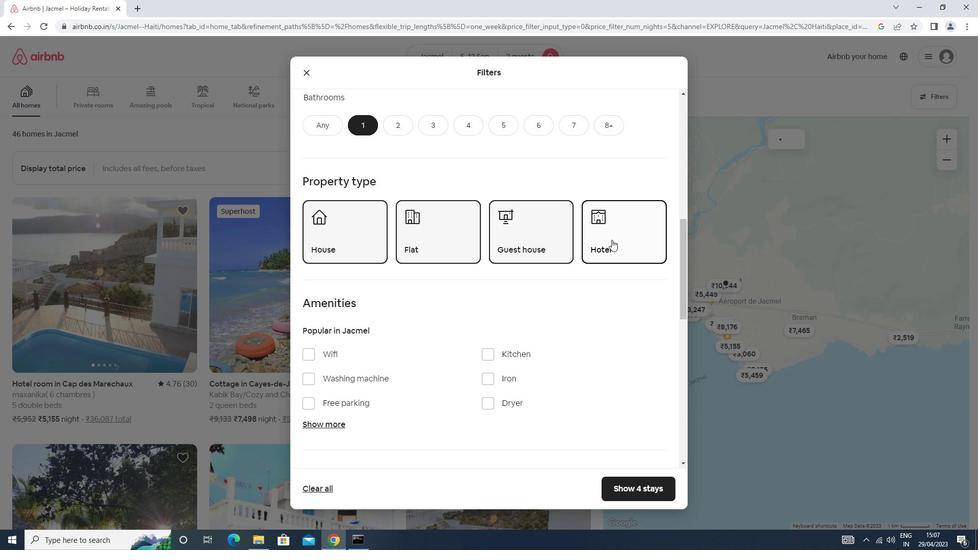 
Action: Mouse scrolled (601, 244) with delta (0, 0)
Screenshot: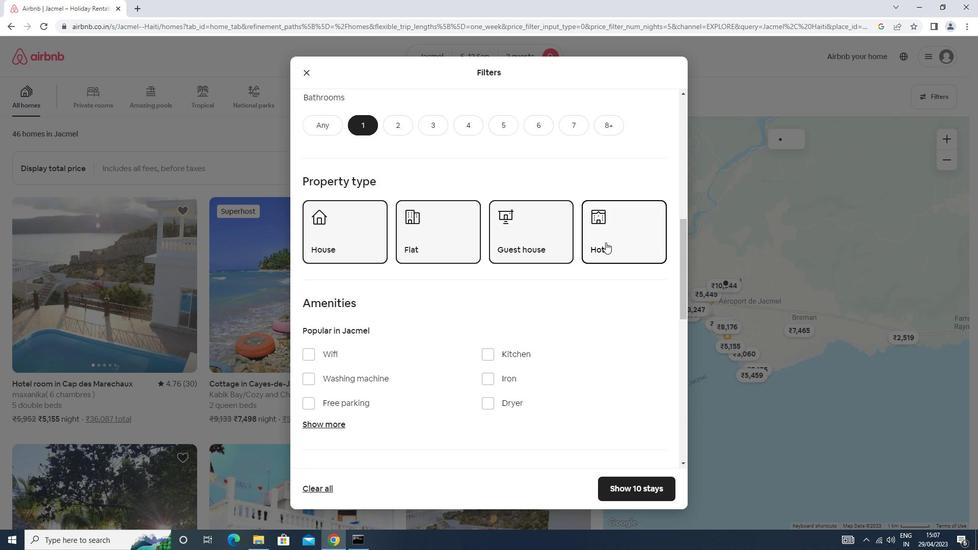 
Action: Mouse scrolled (601, 244) with delta (0, 0)
Screenshot: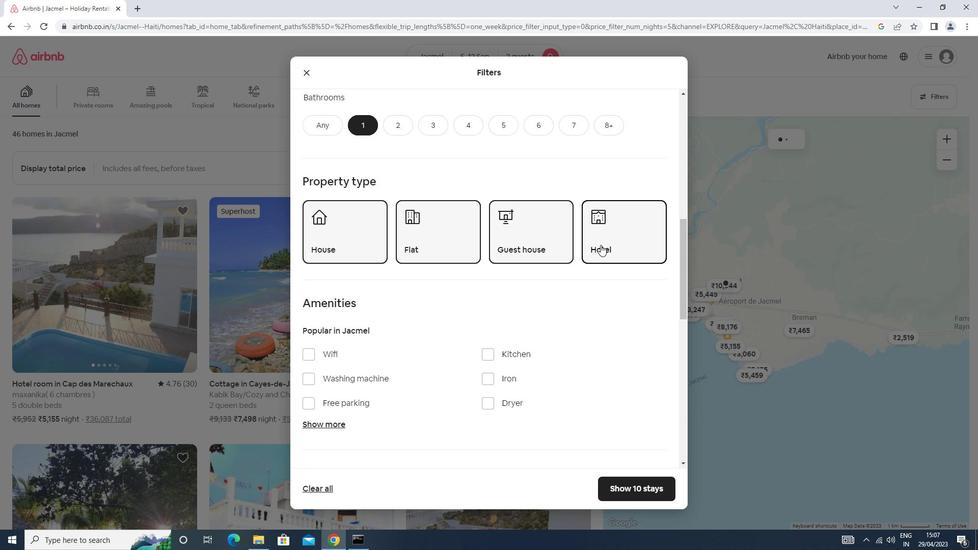 
Action: Mouse scrolled (601, 244) with delta (0, 0)
Screenshot: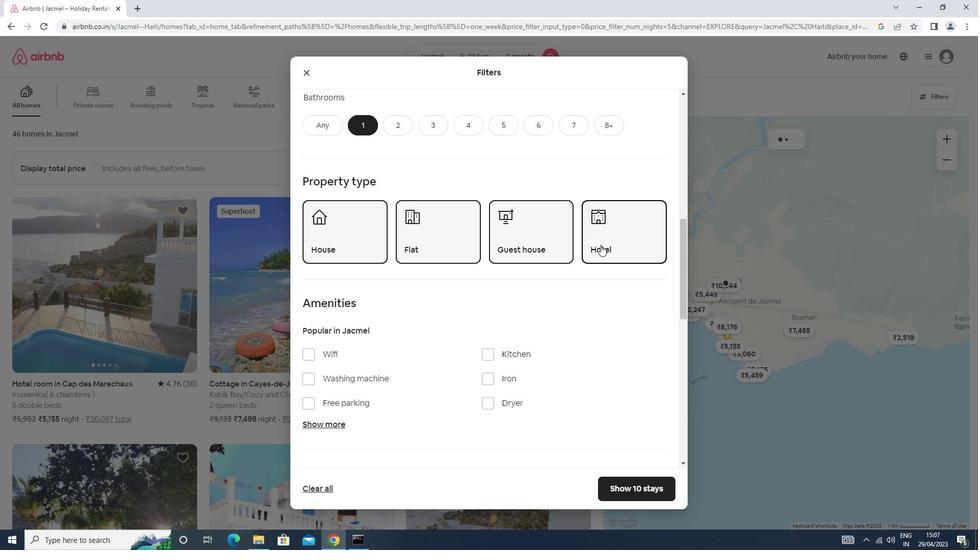 
Action: Mouse moved to (654, 282)
Screenshot: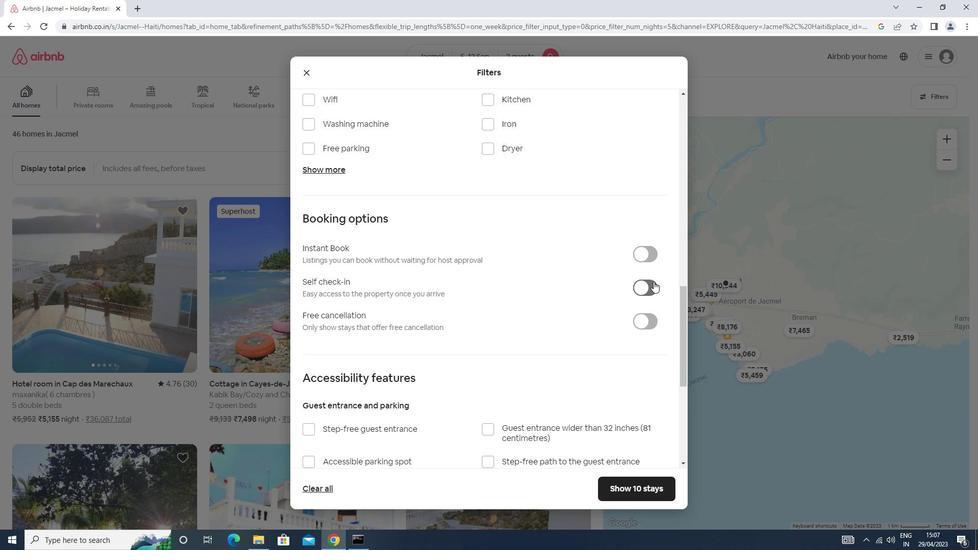 
Action: Mouse pressed left at (654, 282)
Screenshot: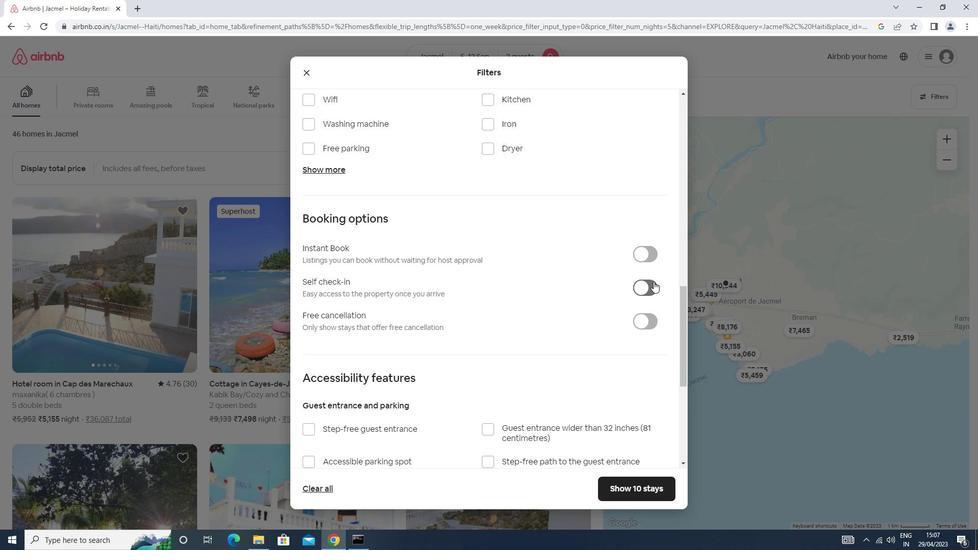 
Action: Mouse moved to (645, 281)
Screenshot: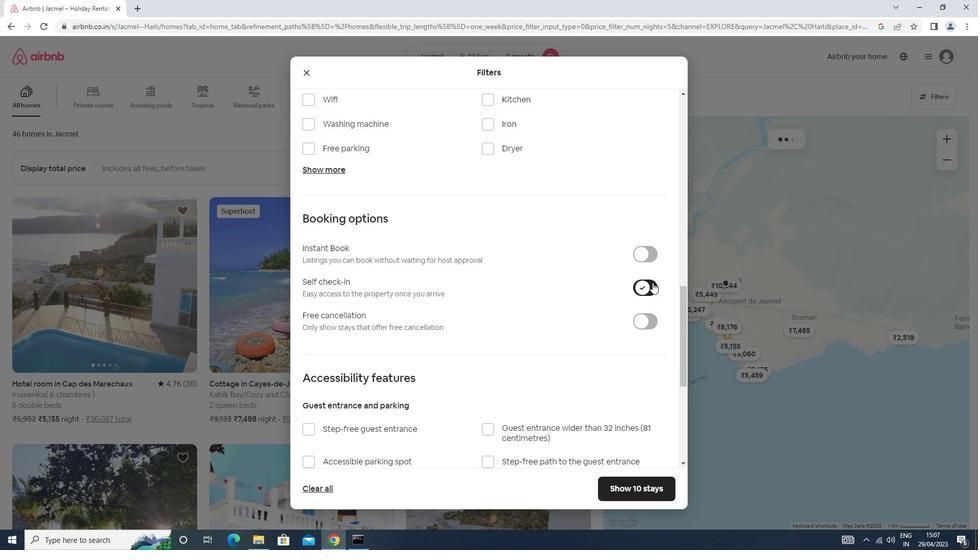 
Action: Mouse scrolled (645, 280) with delta (0, 0)
Screenshot: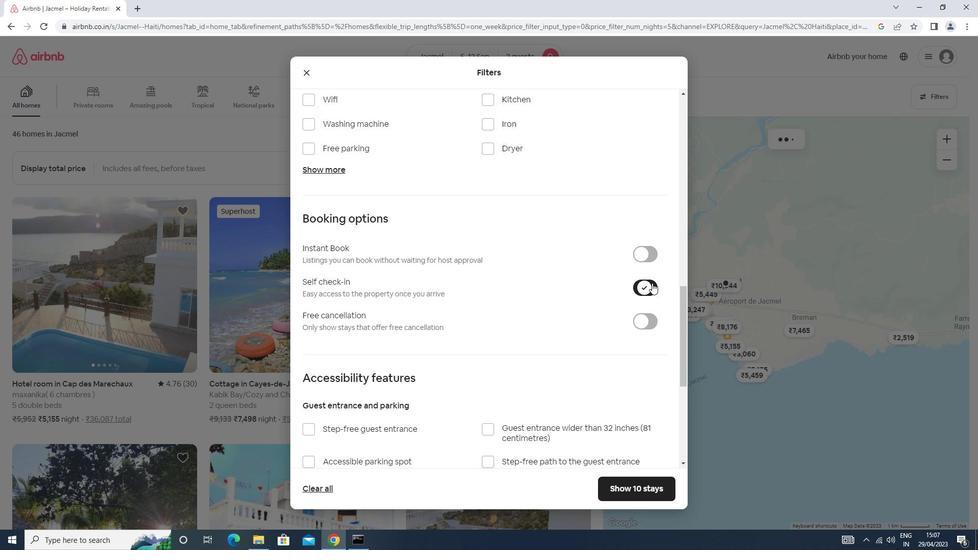 
Action: Mouse moved to (645, 281)
Screenshot: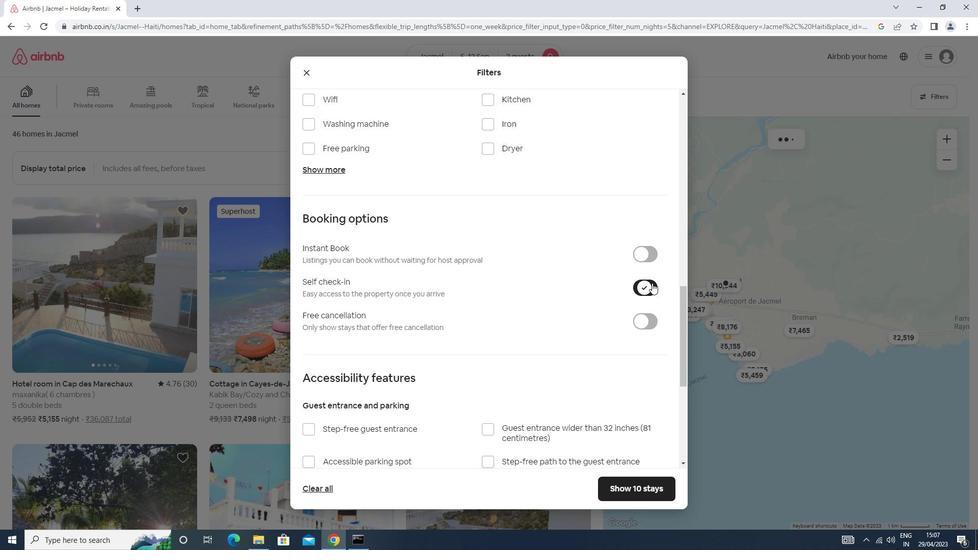 
Action: Mouse scrolled (645, 280) with delta (0, 0)
Screenshot: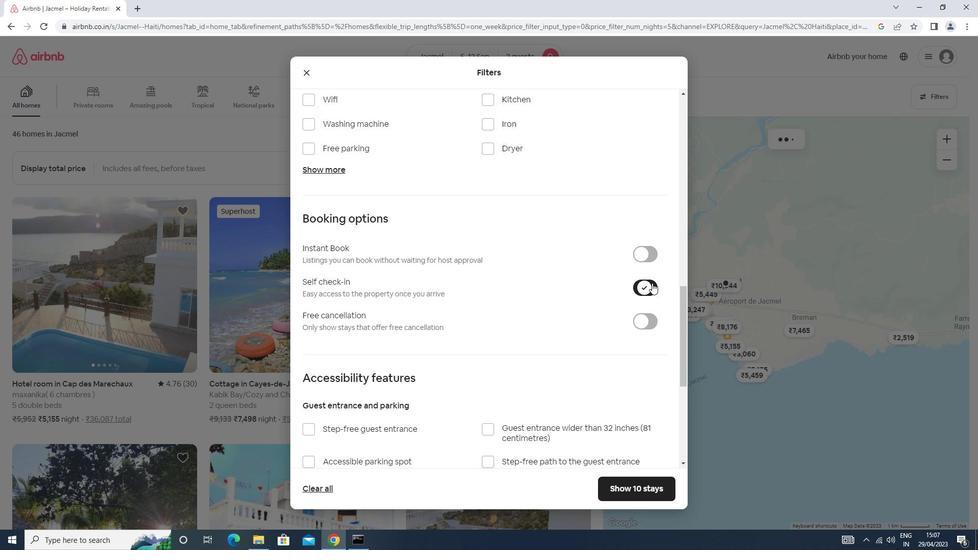 
Action: Mouse moved to (645, 281)
Screenshot: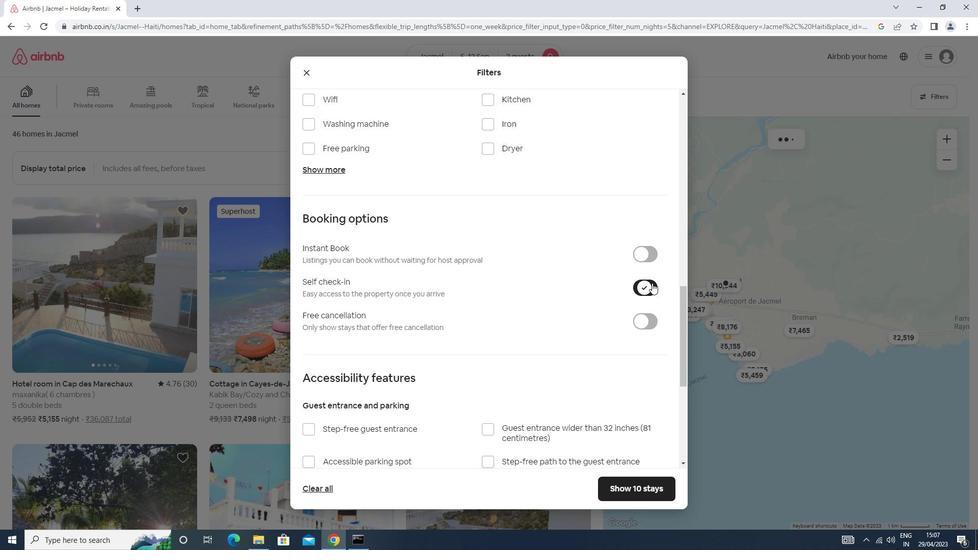 
Action: Mouse scrolled (645, 280) with delta (0, 0)
Screenshot: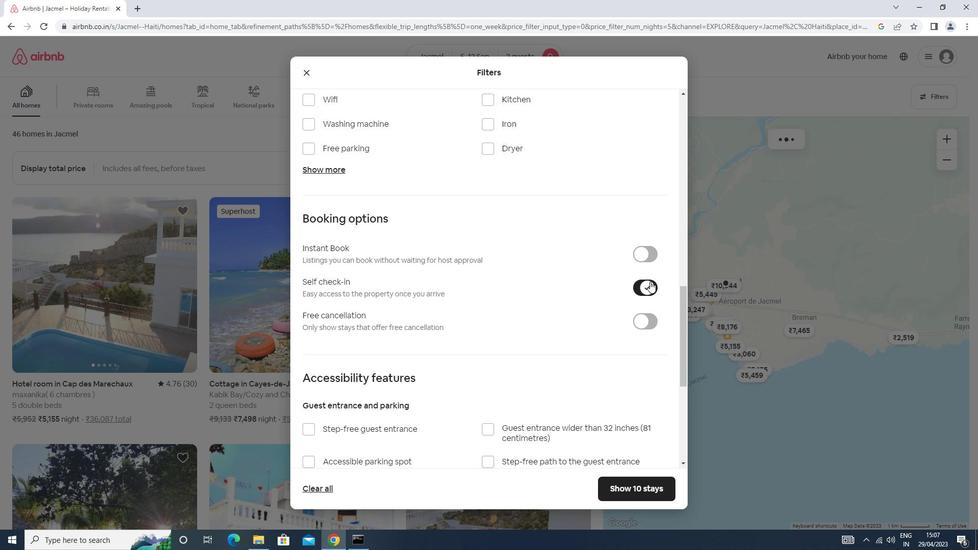 
Action: Mouse scrolled (645, 280) with delta (0, 0)
Screenshot: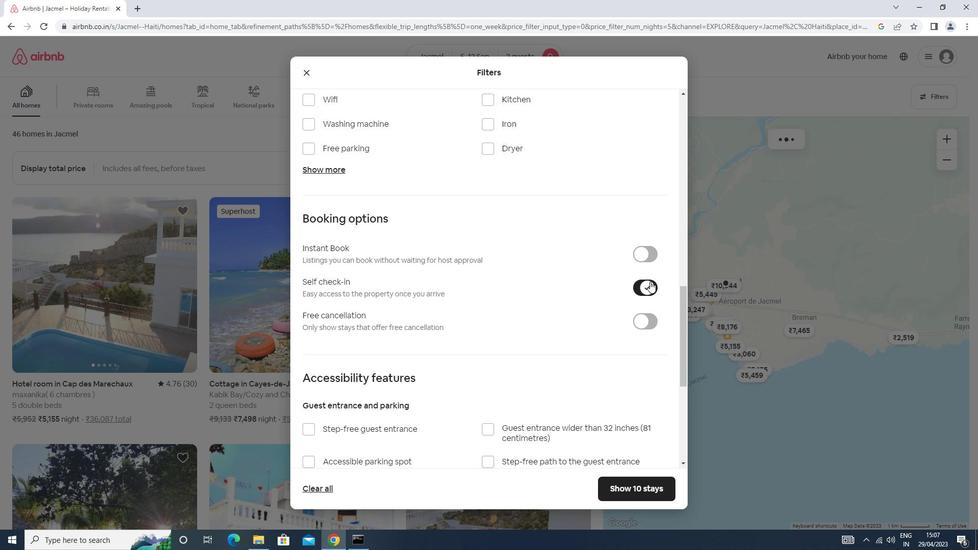 
Action: Mouse scrolled (645, 280) with delta (0, 0)
Screenshot: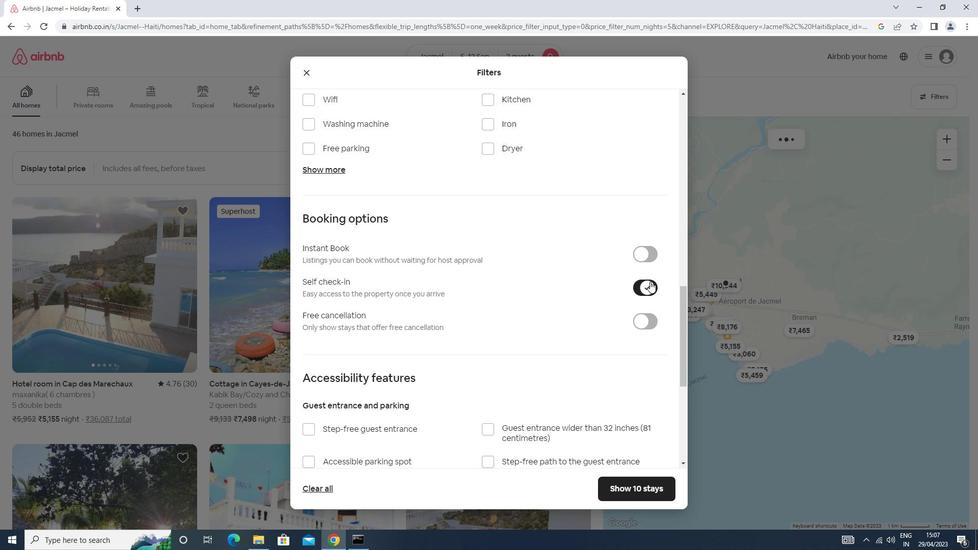 
Action: Mouse scrolled (645, 280) with delta (0, 0)
Screenshot: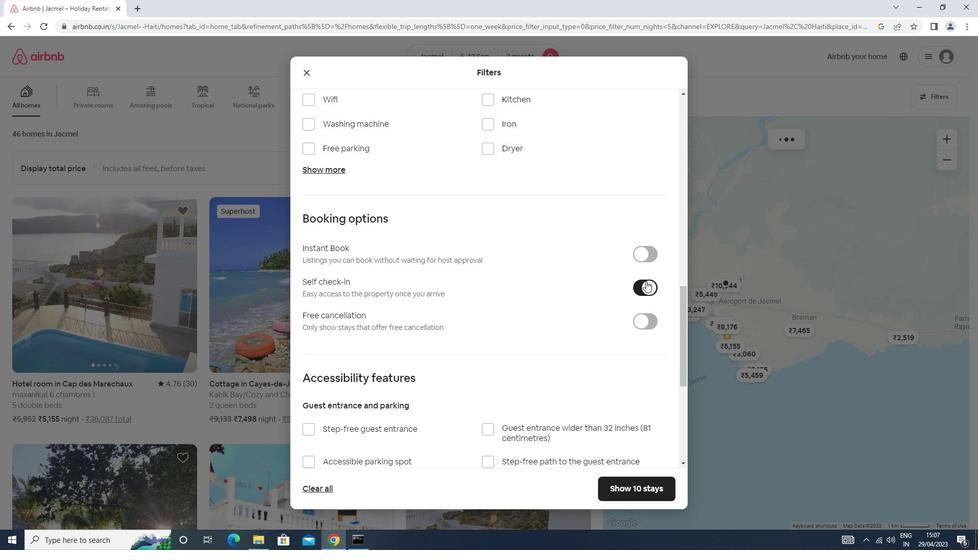 
Action: Mouse moved to (644, 281)
Screenshot: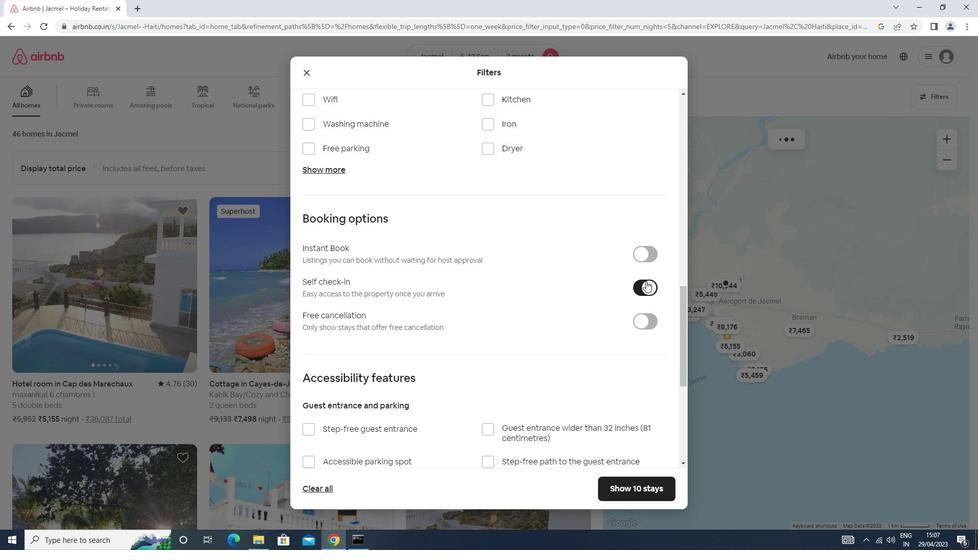
Action: Mouse scrolled (644, 280) with delta (0, 0)
Screenshot: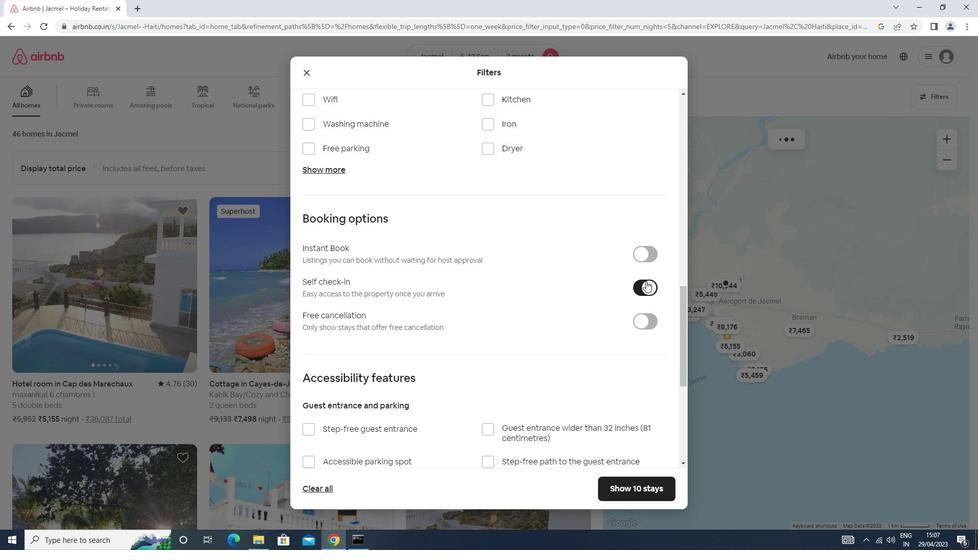 
Action: Mouse moved to (321, 395)
Screenshot: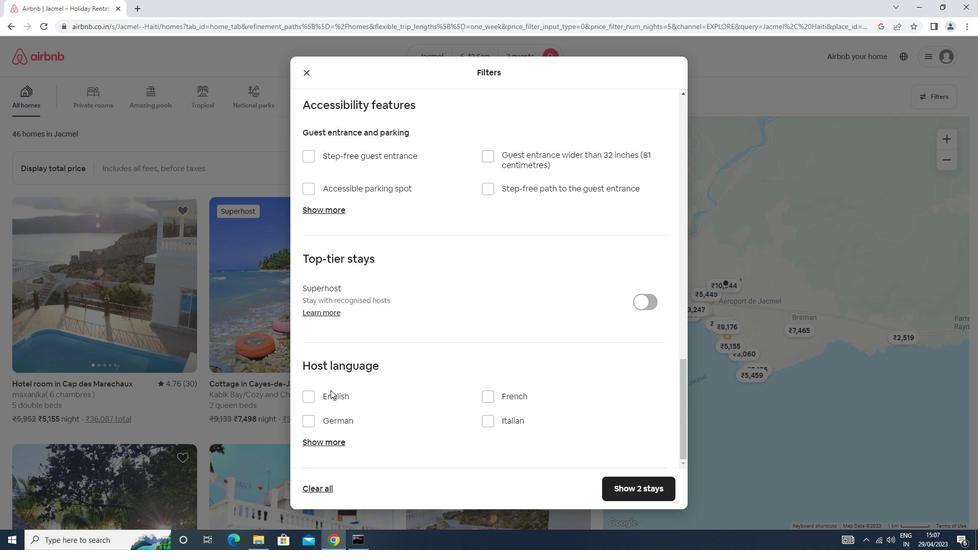 
Action: Mouse pressed left at (321, 395)
Screenshot: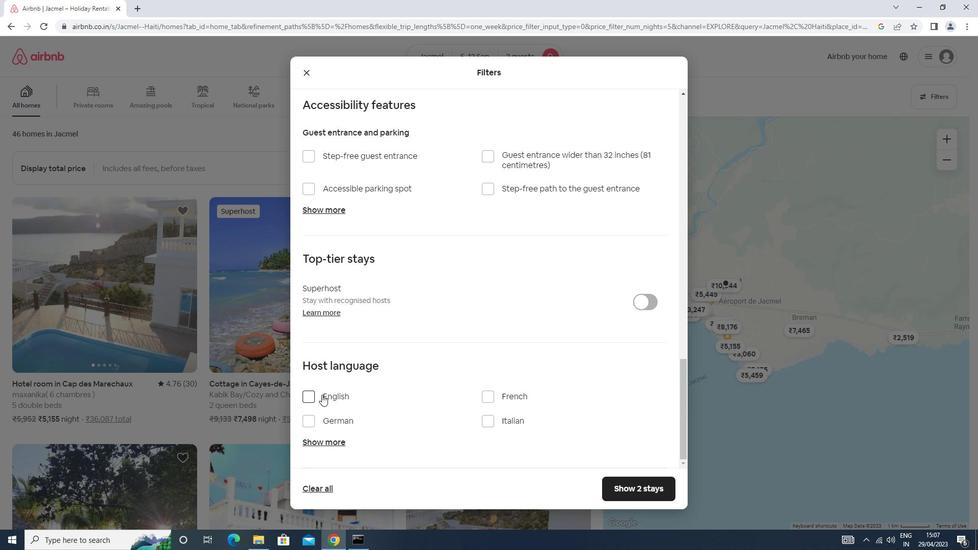 
Action: Mouse moved to (646, 485)
Screenshot: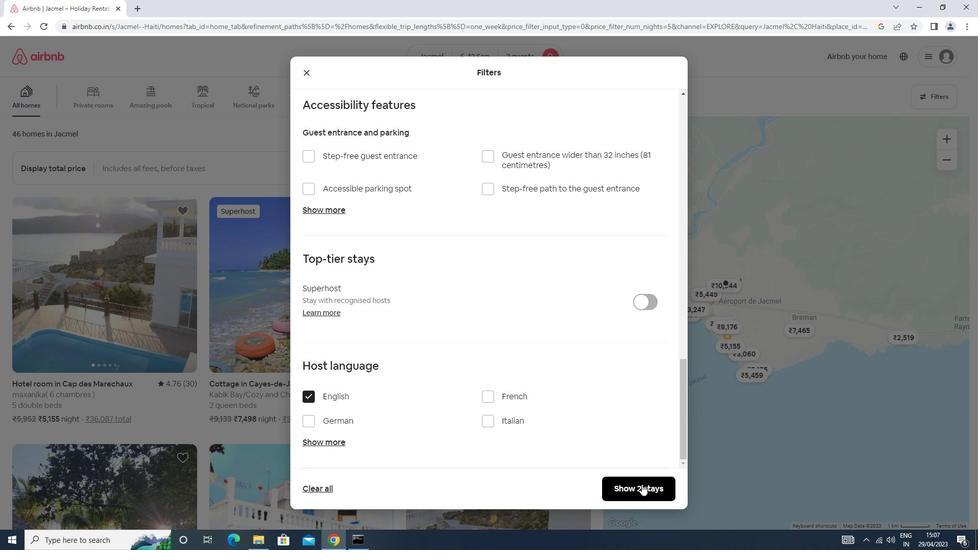 
Action: Mouse pressed left at (646, 485)
Screenshot: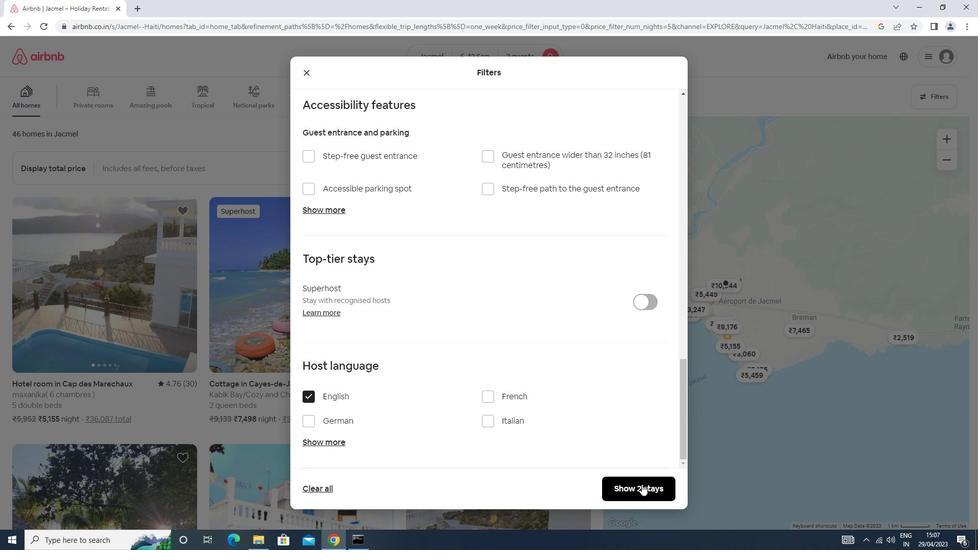 
Action: Mouse moved to (647, 481)
Screenshot: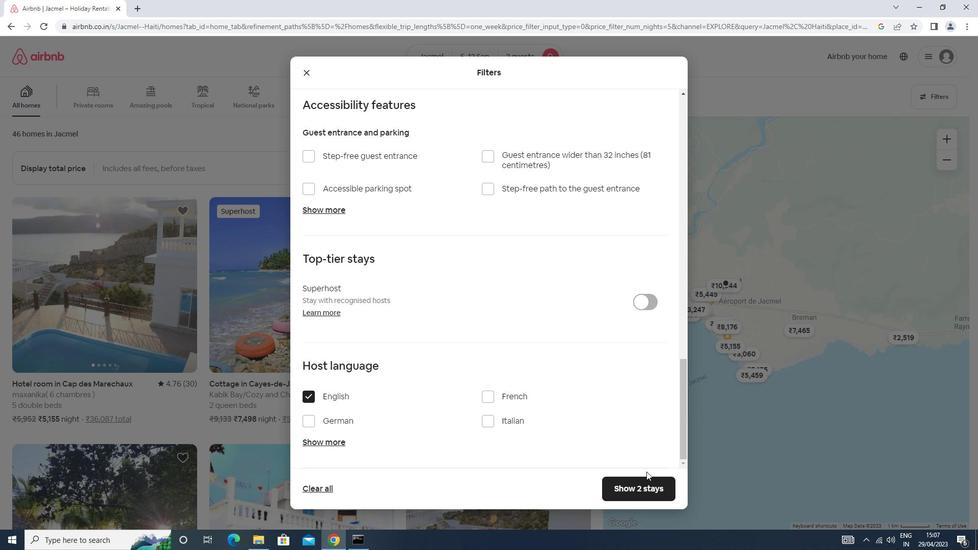 
Action: Mouse pressed left at (647, 481)
Screenshot: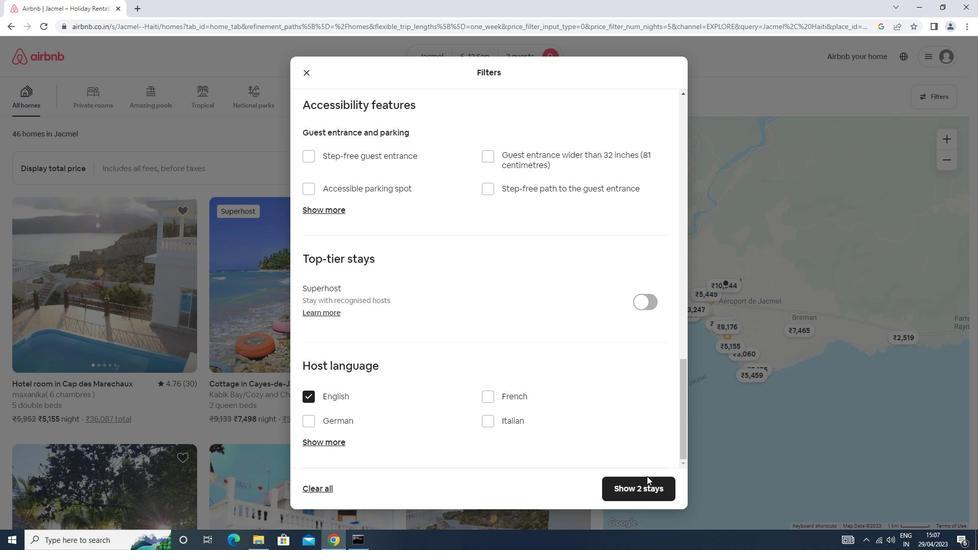 
